 Task: For heading Use Lexend with pink colour & Underline.  font size for heading26,  'Change the font style of data to'Lexend and font size to 18,  Change the alignment of both headline & data to Align center.  In the sheet  AssetValbook
Action: Mouse moved to (296, 113)
Screenshot: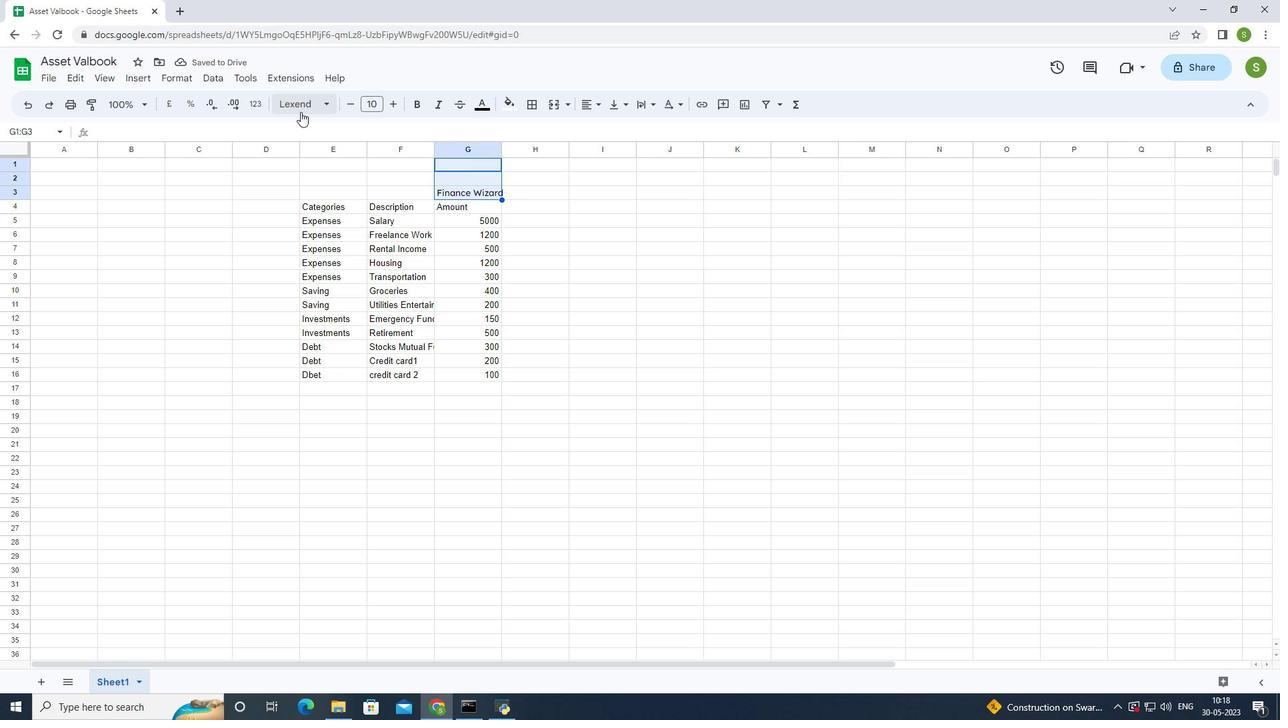 
Action: Mouse pressed left at (296, 113)
Screenshot: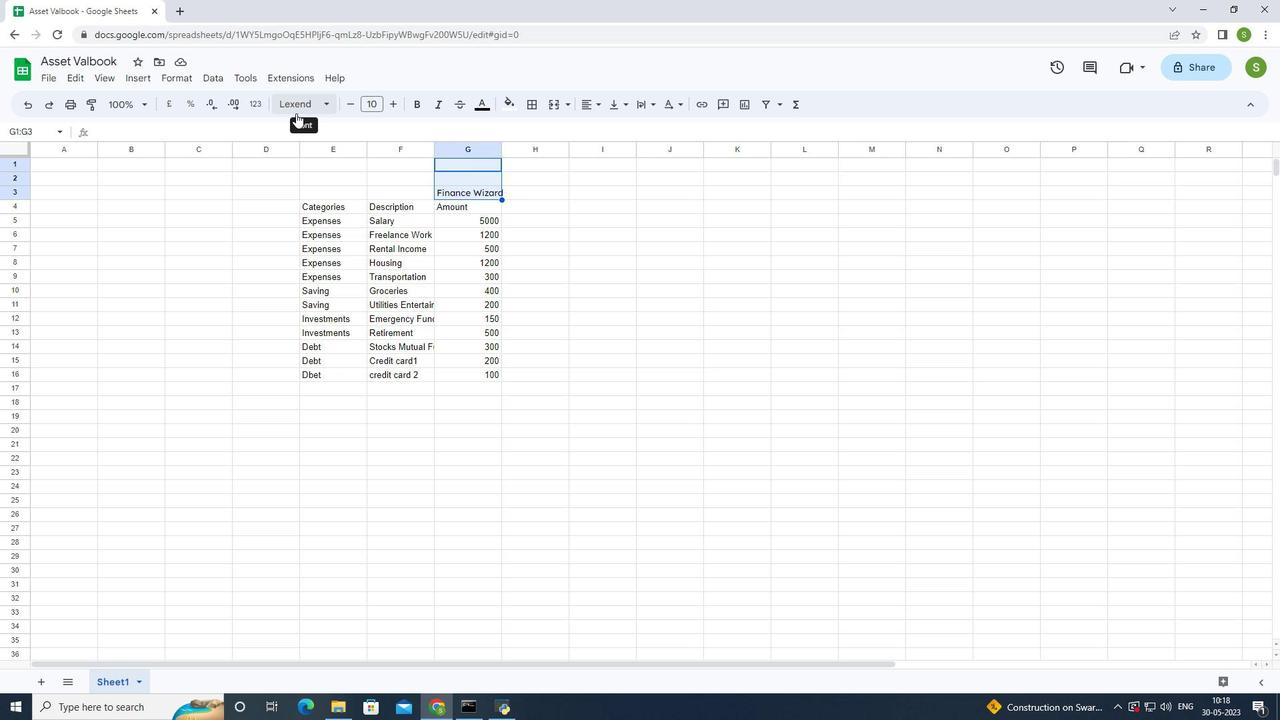 
Action: Mouse moved to (325, 133)
Screenshot: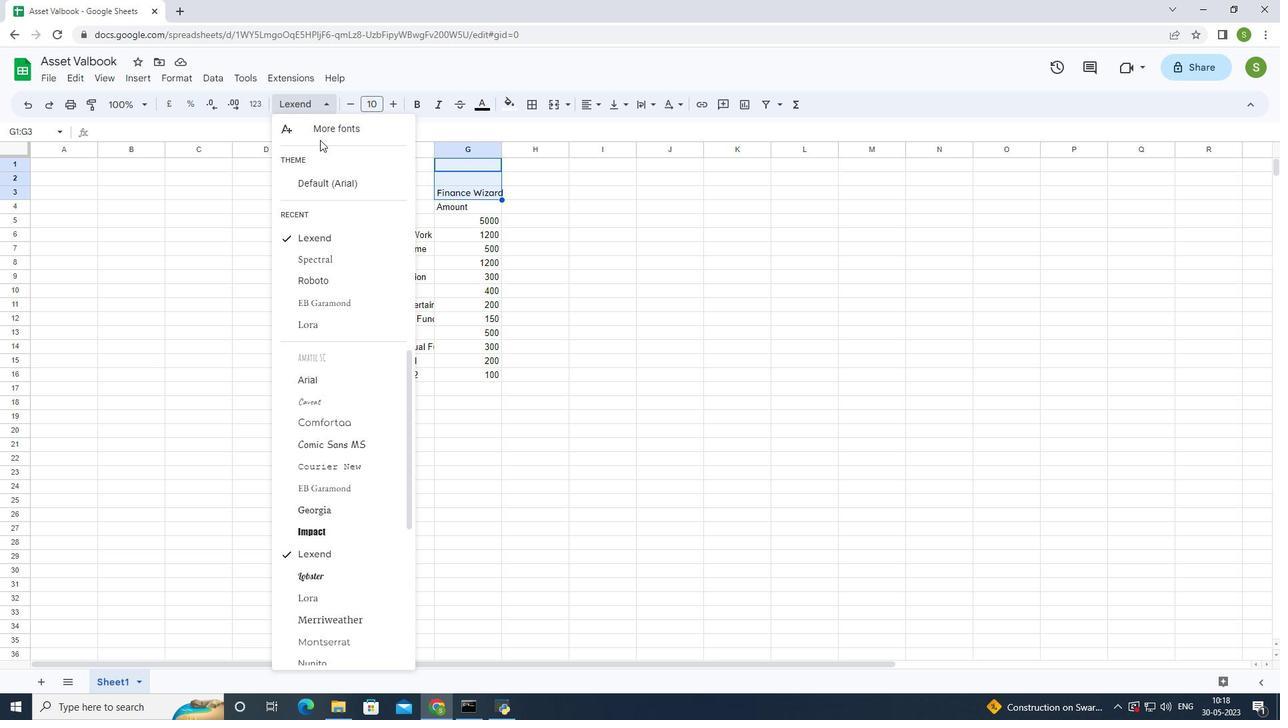 
Action: Mouse pressed left at (325, 133)
Screenshot: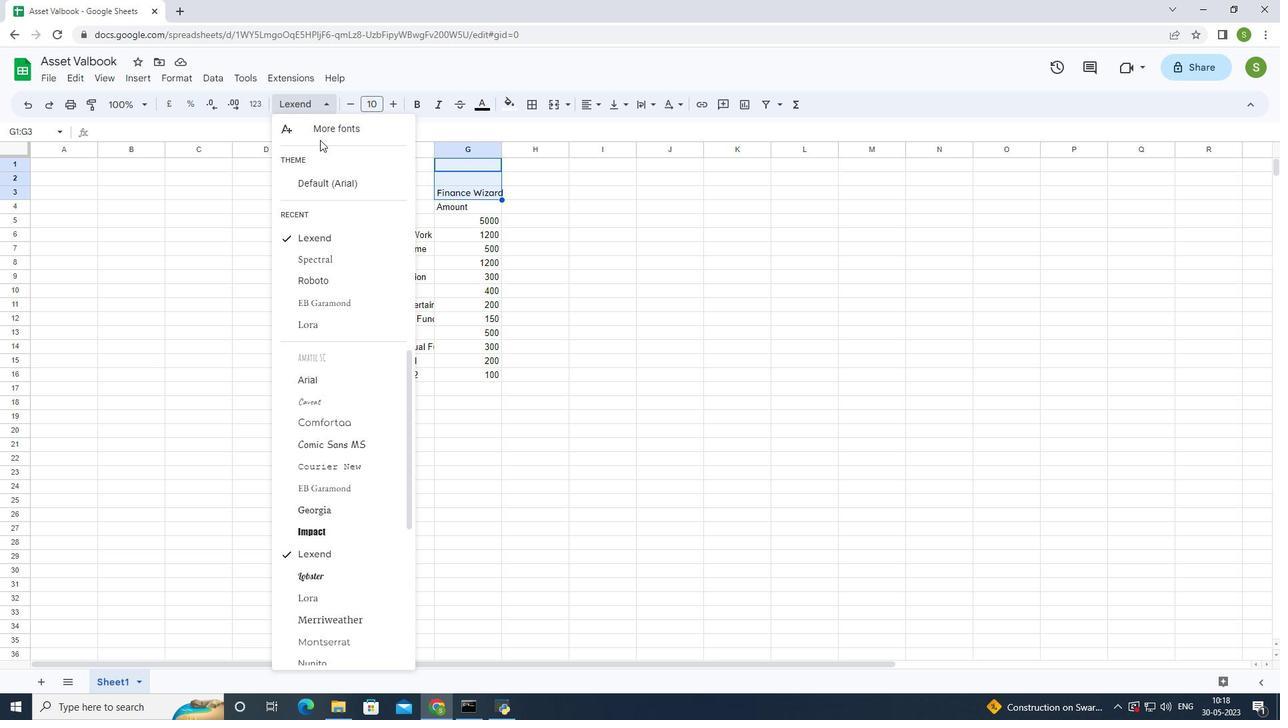 
Action: Mouse moved to (427, 258)
Screenshot: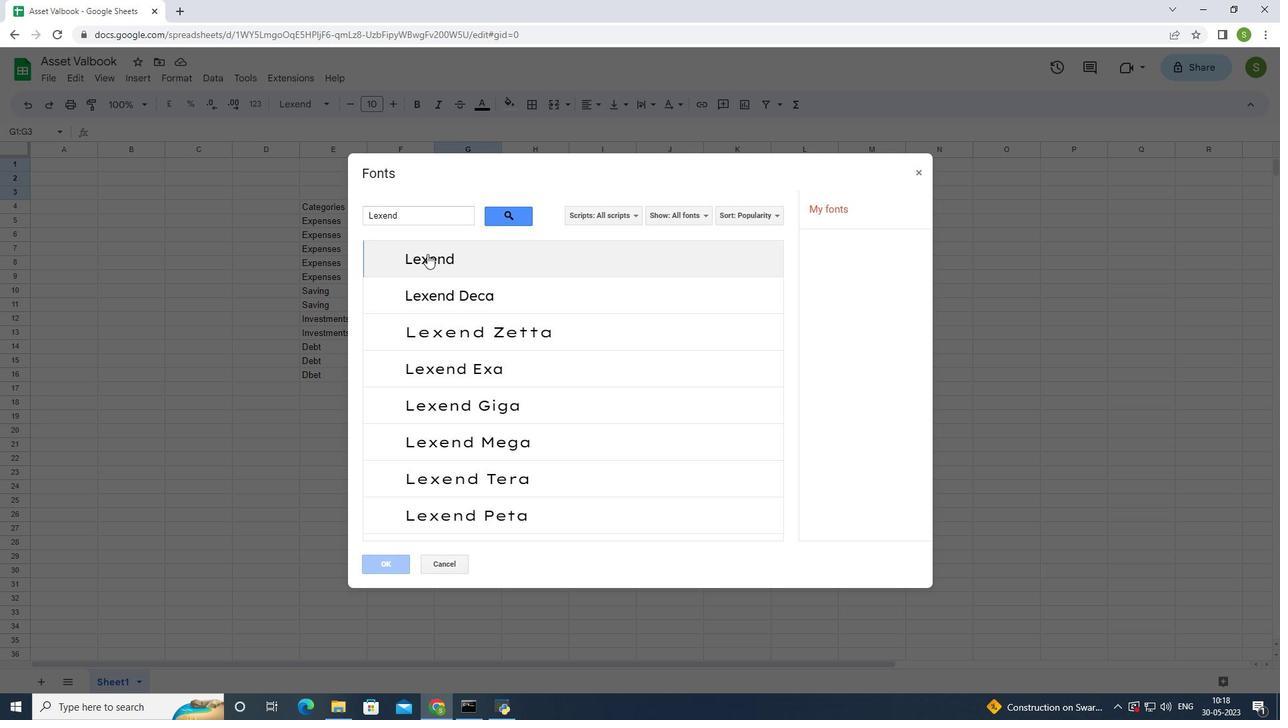 
Action: Mouse pressed left at (427, 258)
Screenshot: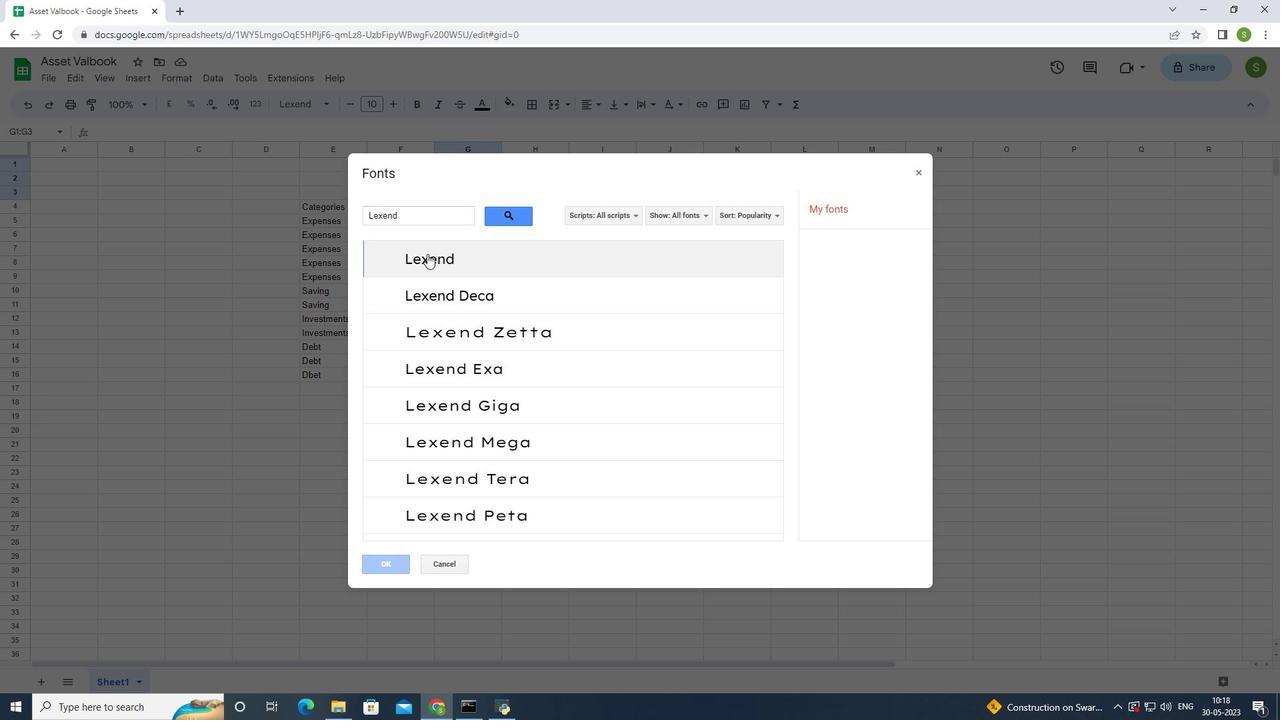 
Action: Mouse moved to (385, 571)
Screenshot: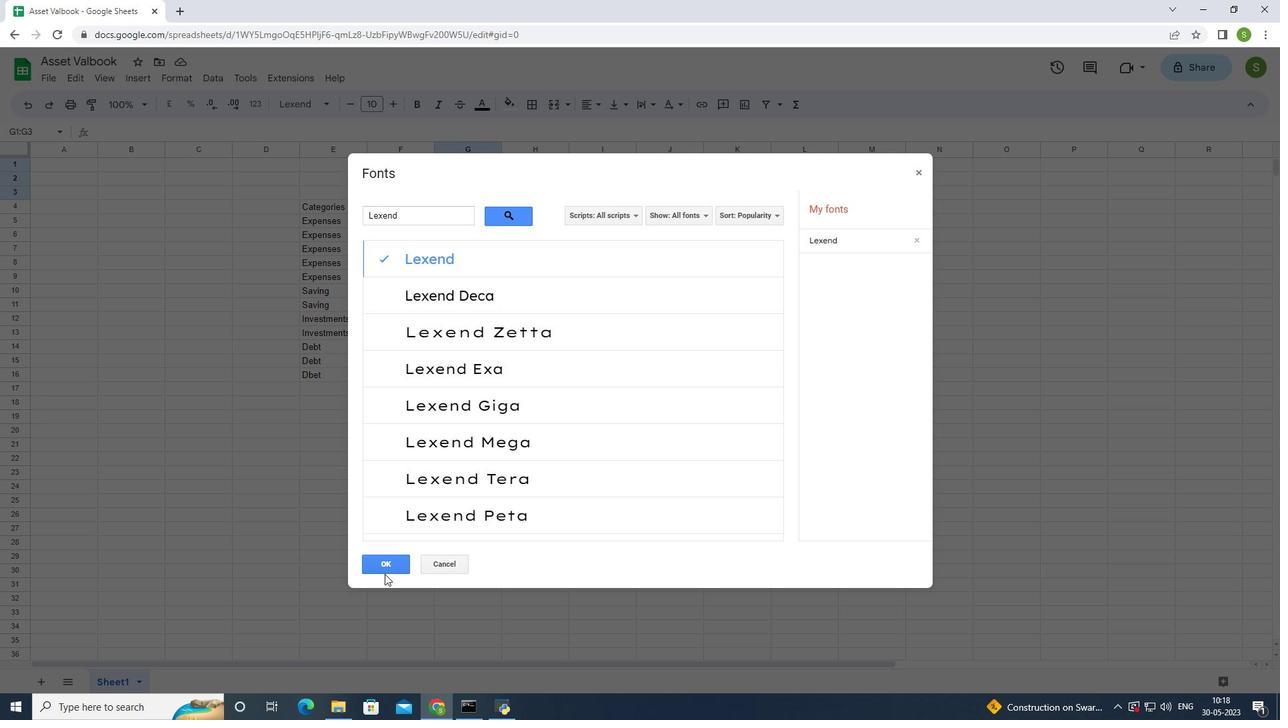 
Action: Mouse pressed left at (385, 571)
Screenshot: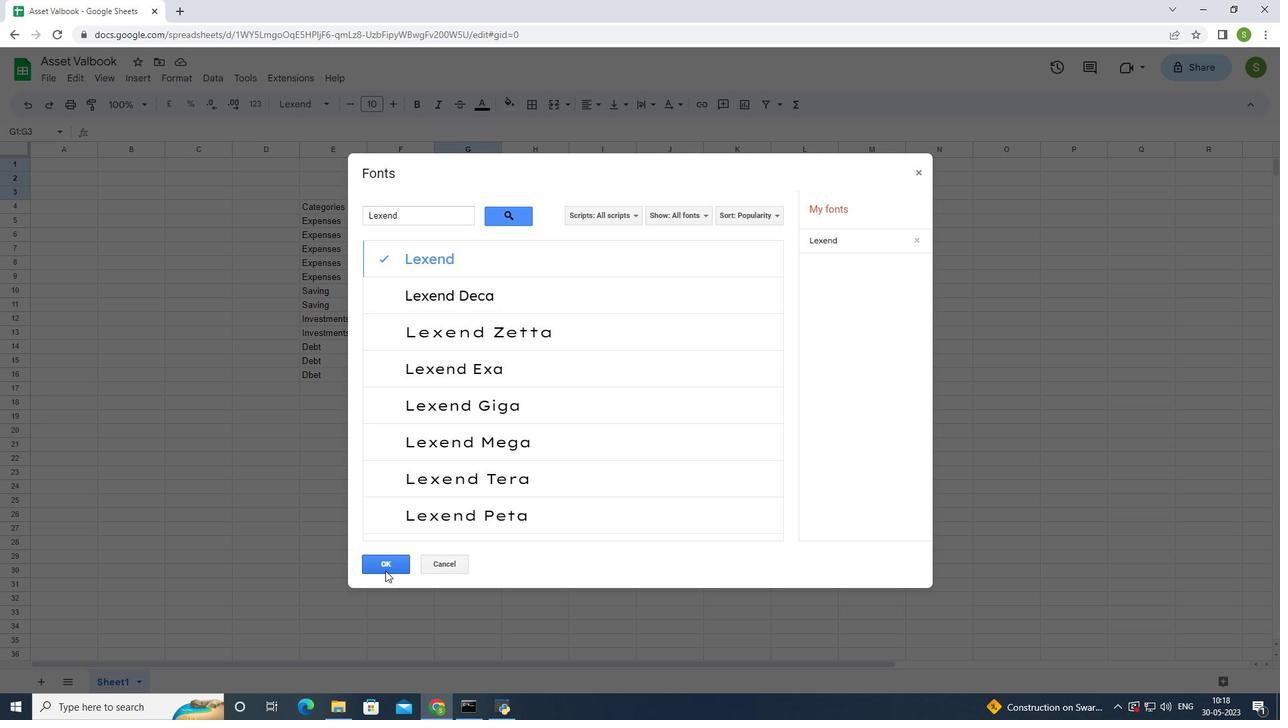 
Action: Mouse moved to (485, 102)
Screenshot: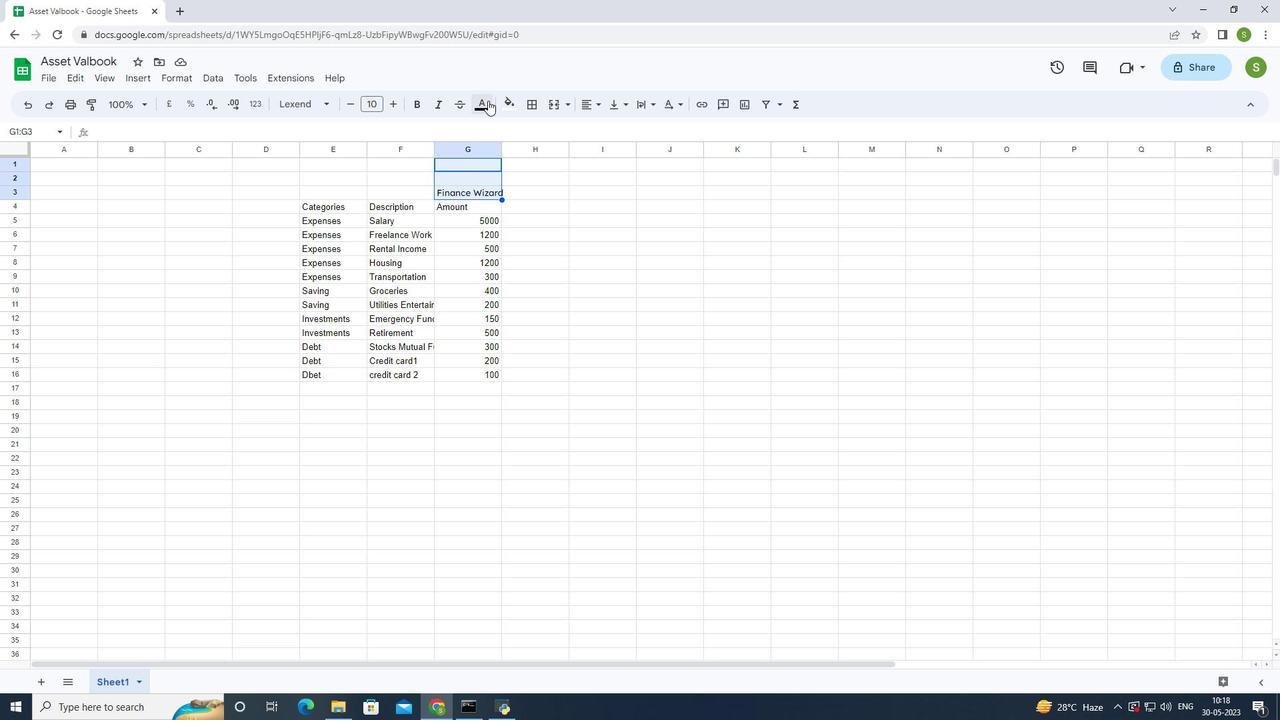 
Action: Mouse pressed left at (485, 102)
Screenshot: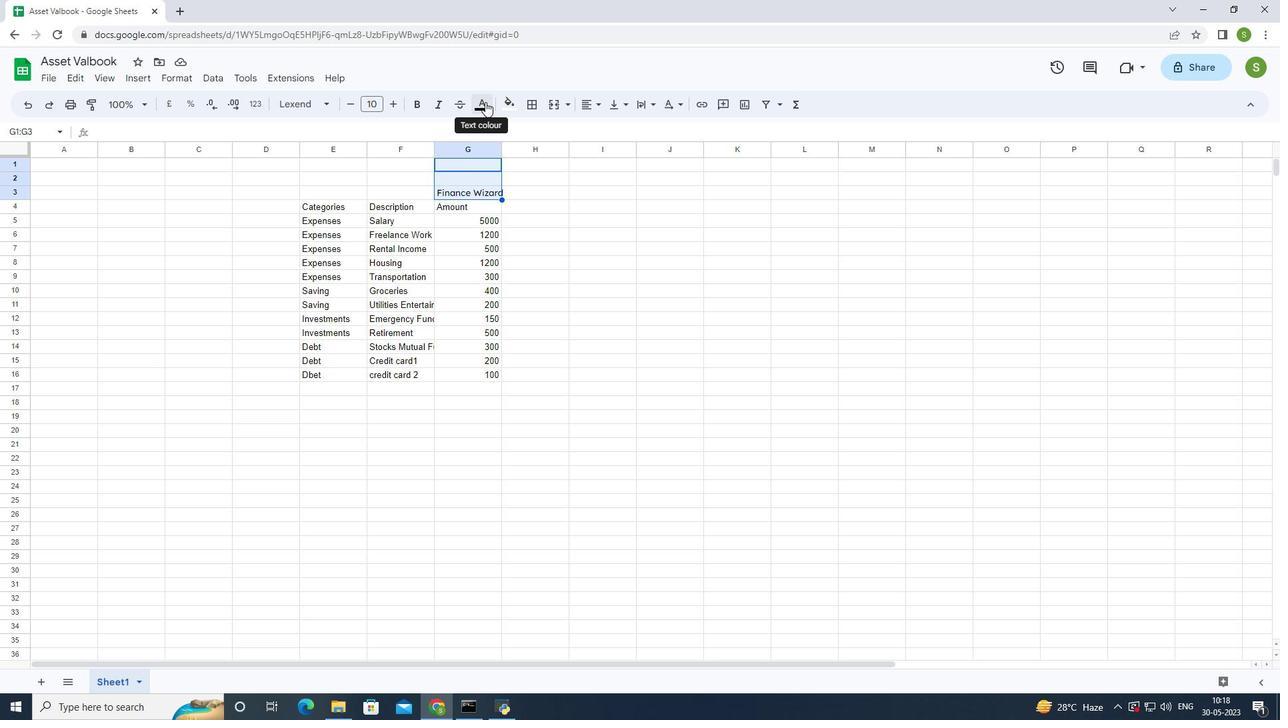 
Action: Mouse moved to (617, 163)
Screenshot: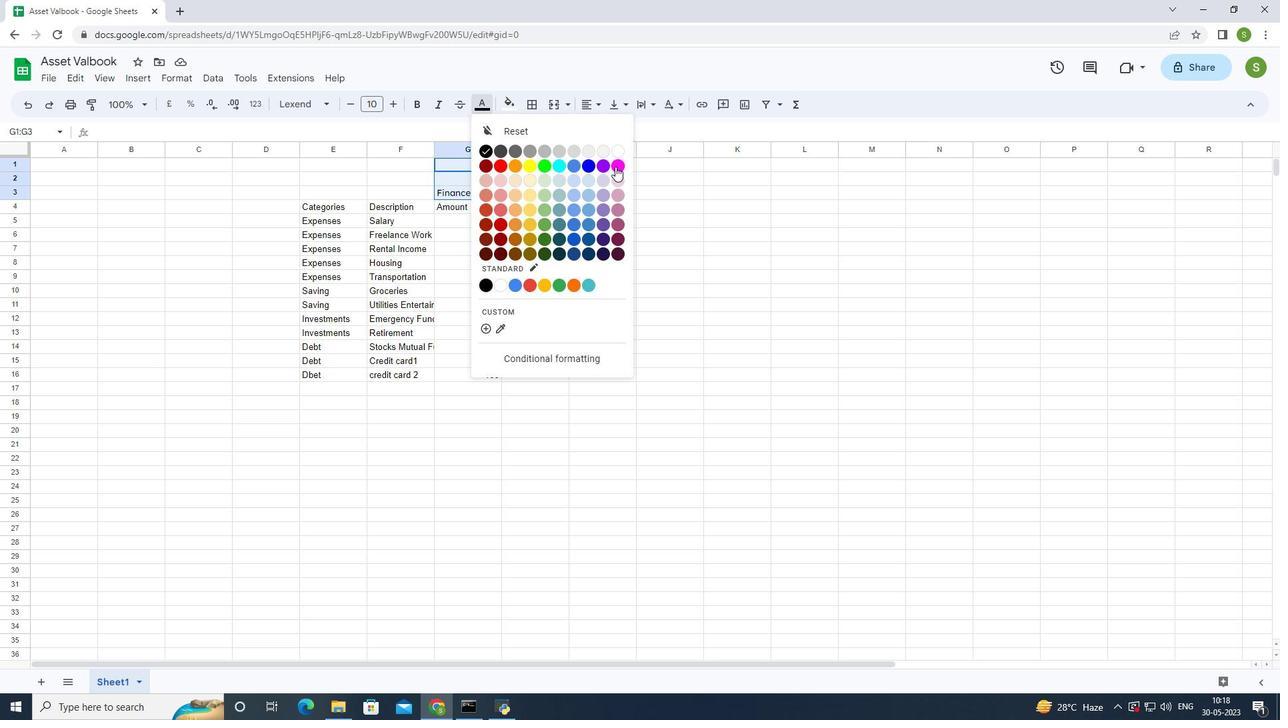 
Action: Mouse pressed left at (617, 163)
Screenshot: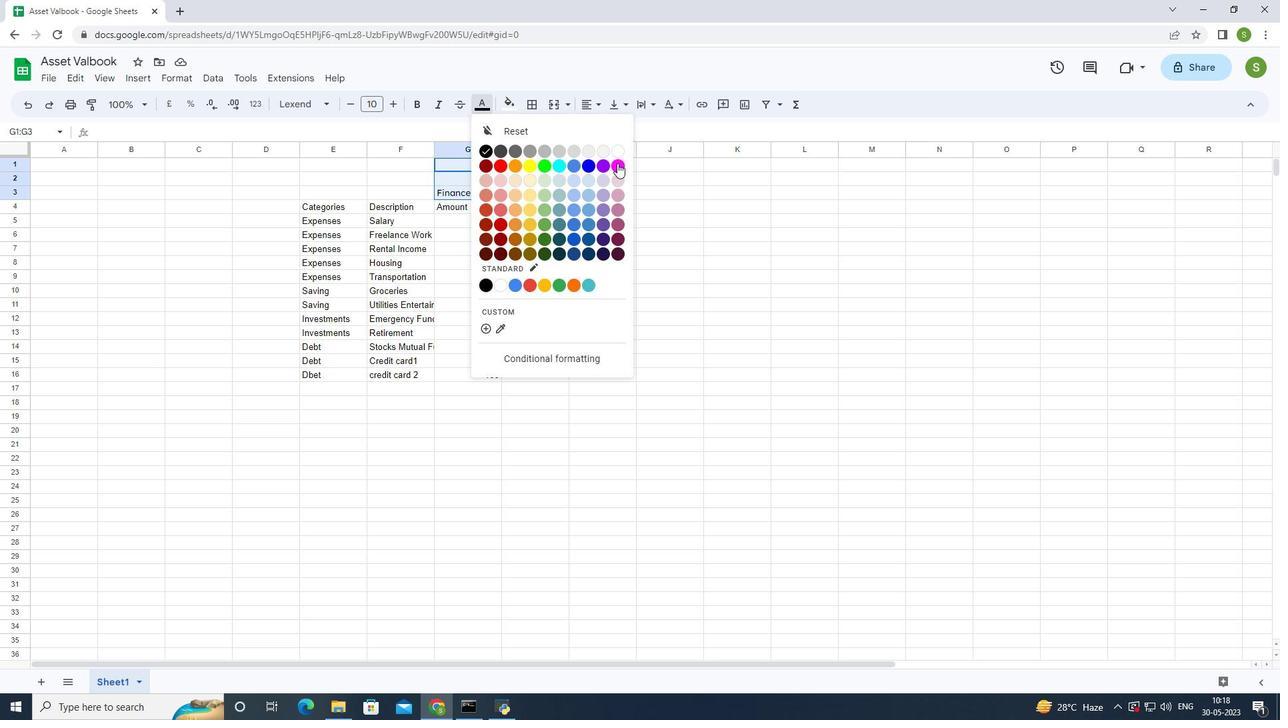 
Action: Mouse moved to (390, 106)
Screenshot: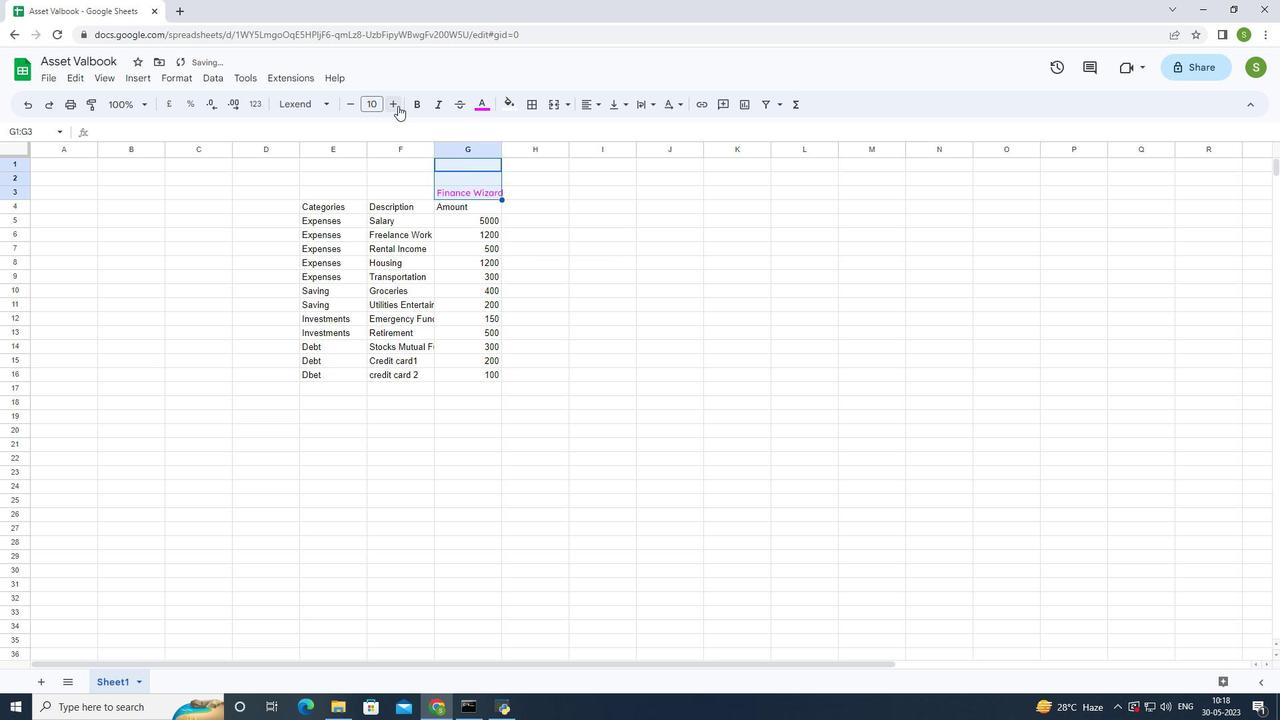 
Action: Mouse pressed left at (390, 106)
Screenshot: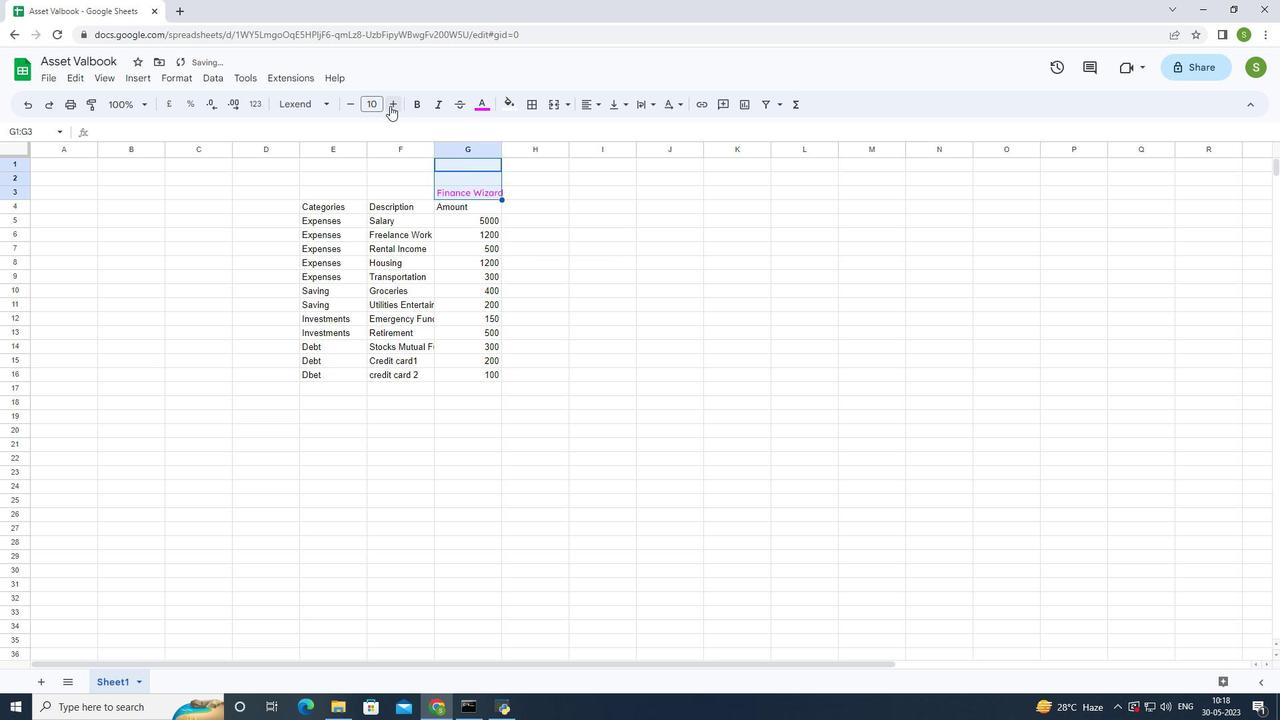 
Action: Mouse pressed left at (390, 106)
Screenshot: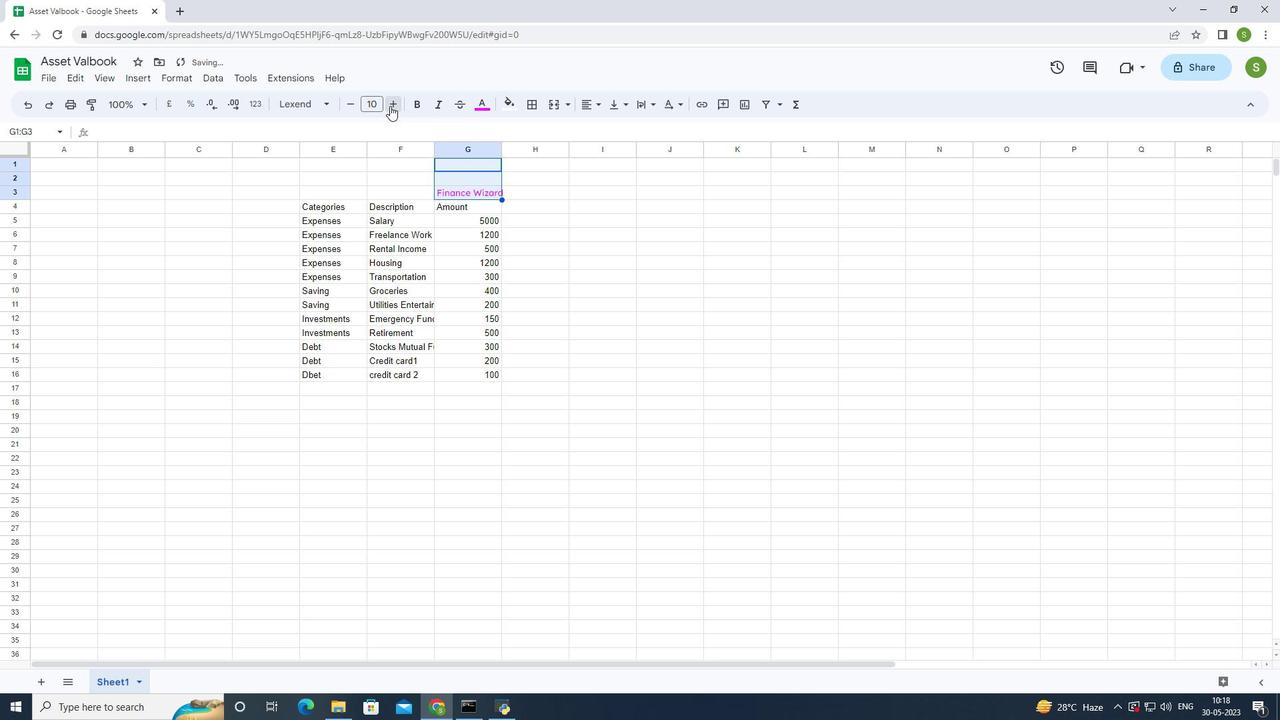 
Action: Mouse pressed left at (390, 106)
Screenshot: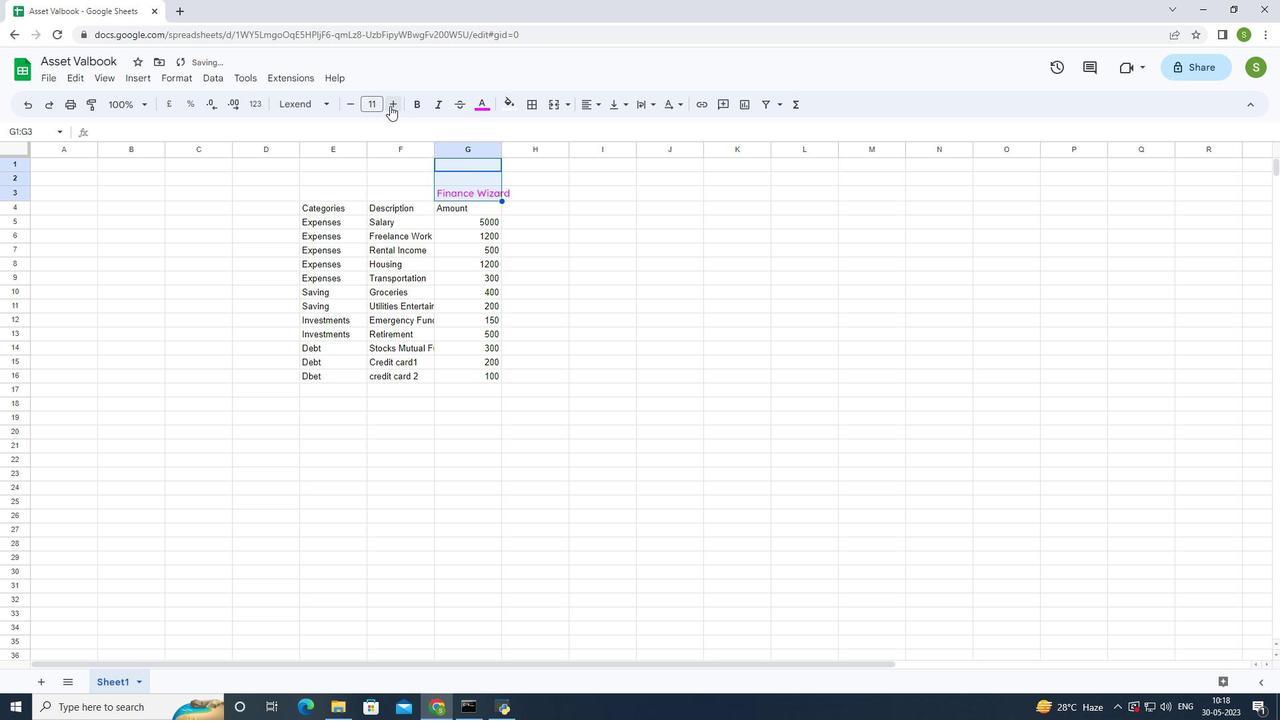 
Action: Mouse pressed left at (390, 106)
Screenshot: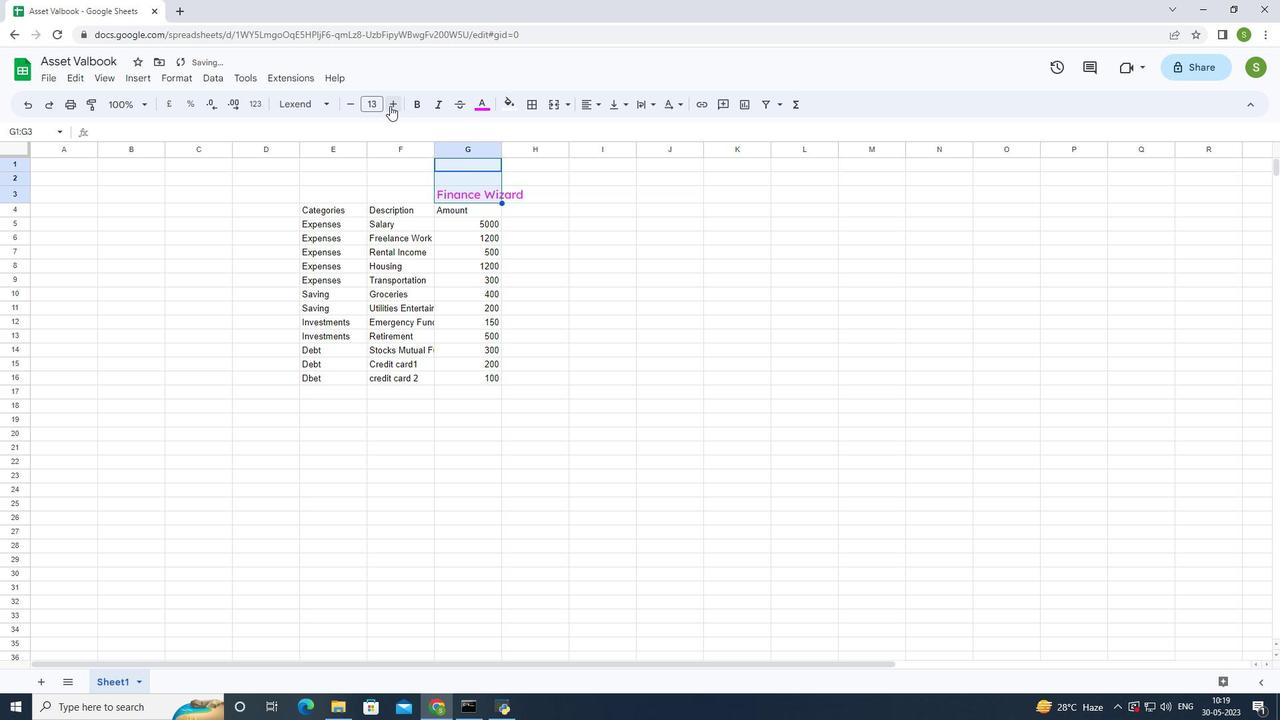 
Action: Mouse pressed left at (390, 106)
Screenshot: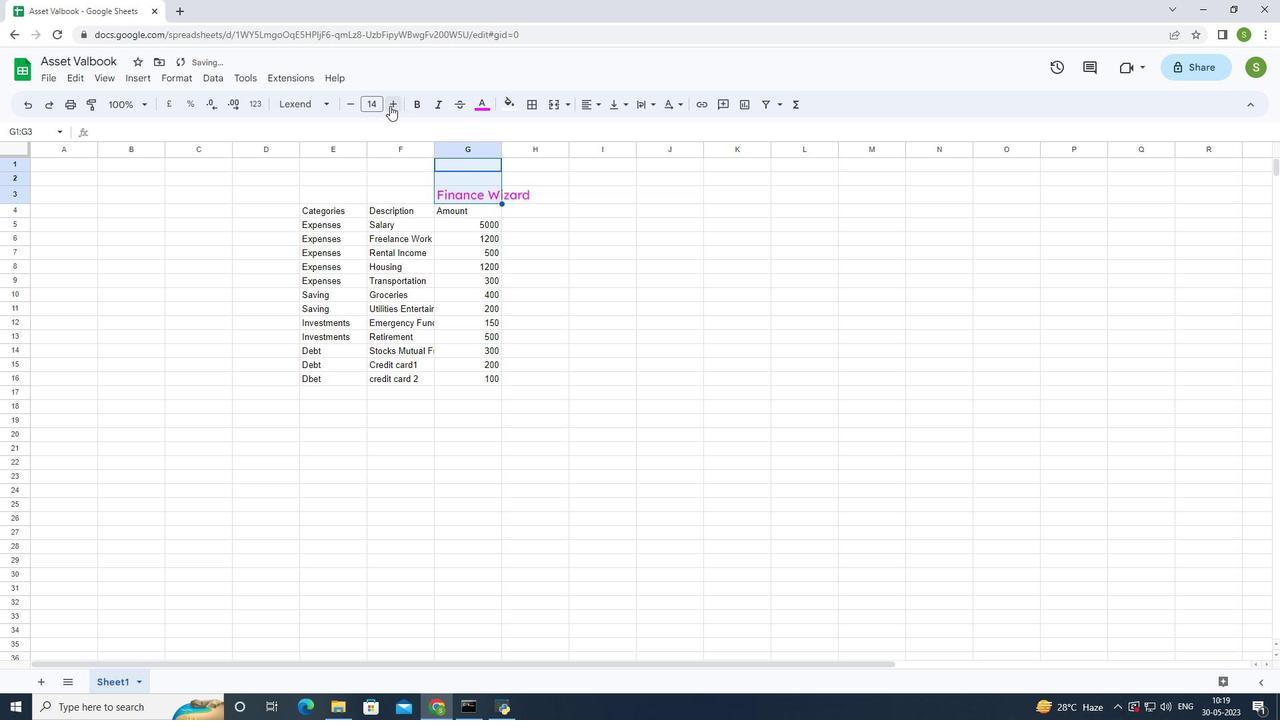 
Action: Mouse pressed left at (390, 106)
Screenshot: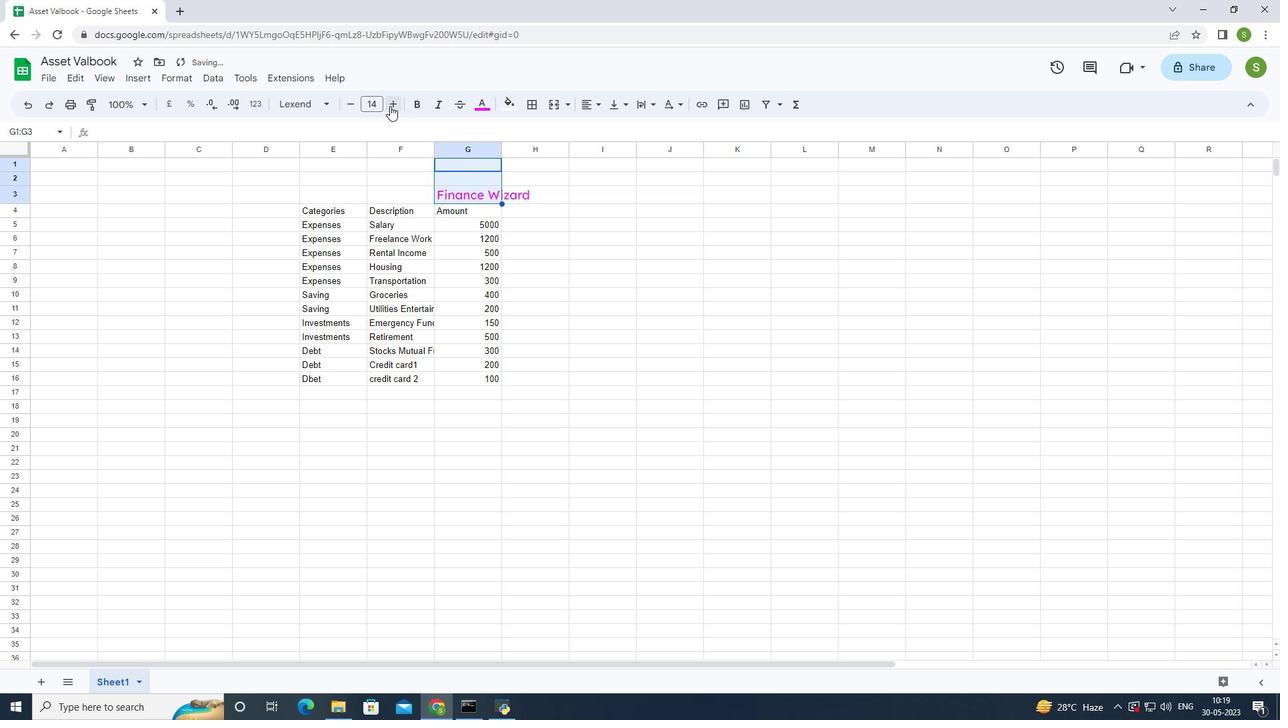 
Action: Mouse pressed left at (390, 106)
Screenshot: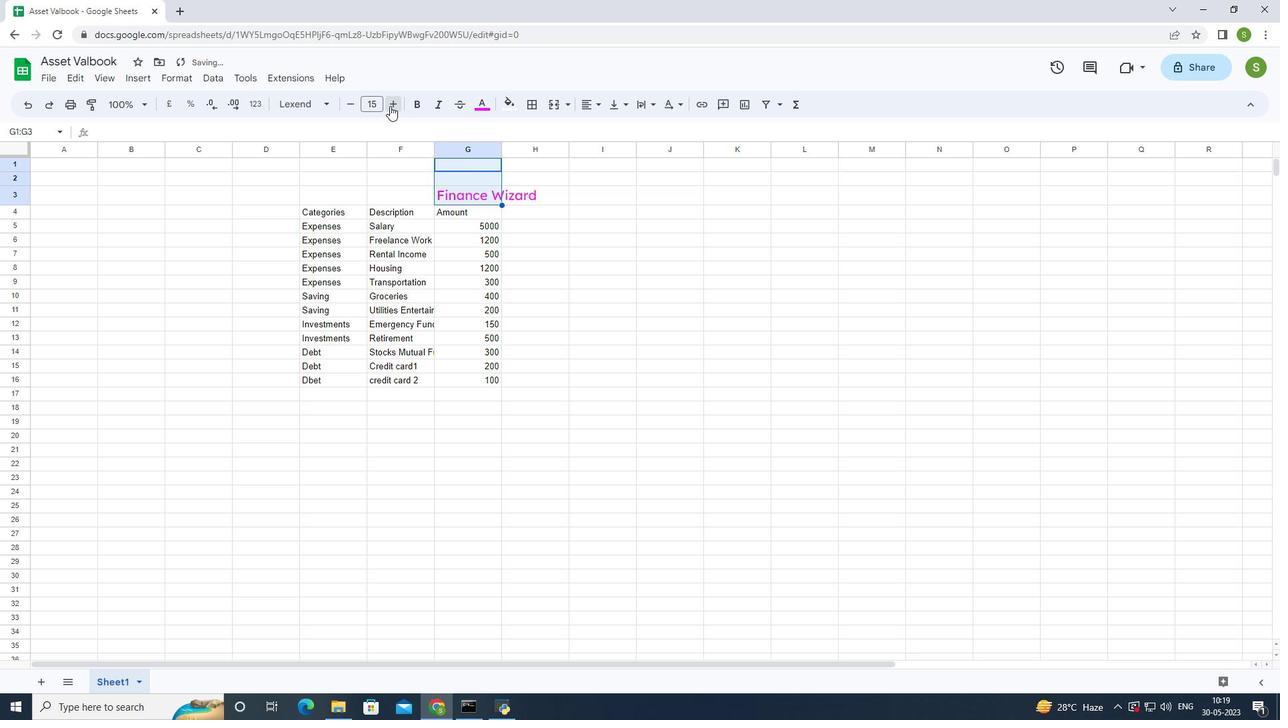 
Action: Mouse pressed left at (390, 106)
Screenshot: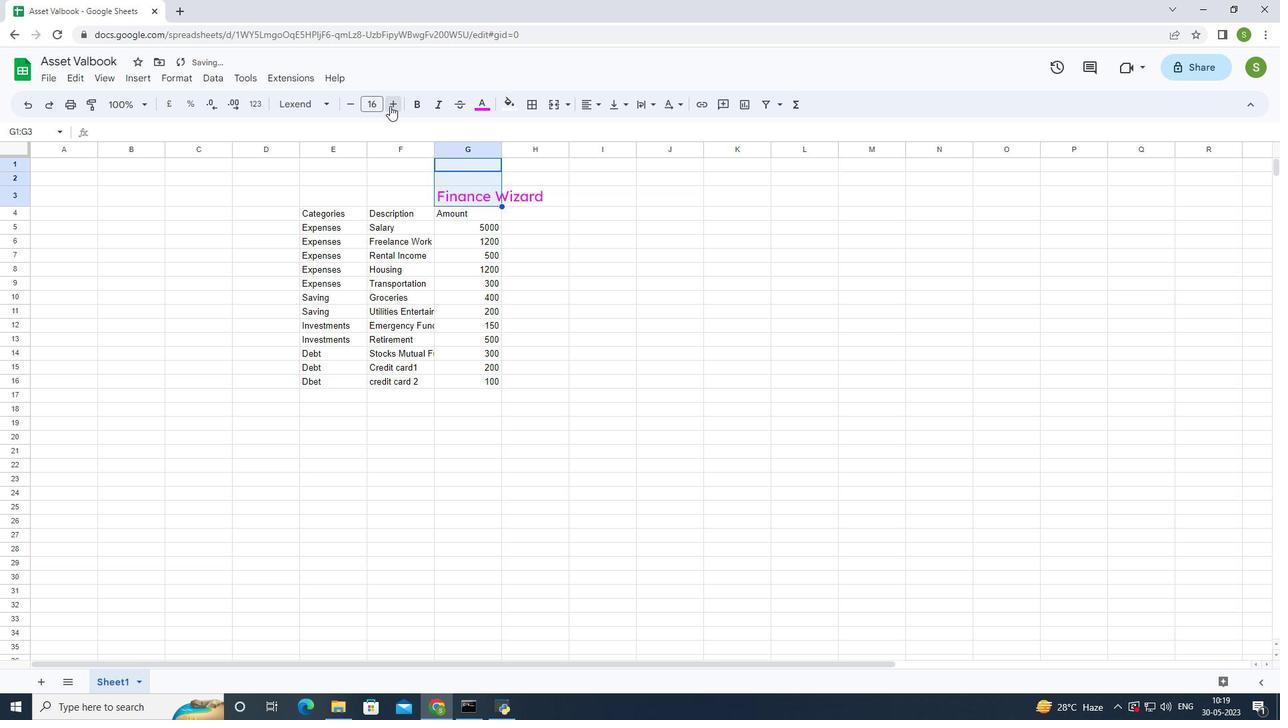 
Action: Mouse pressed left at (390, 106)
Screenshot: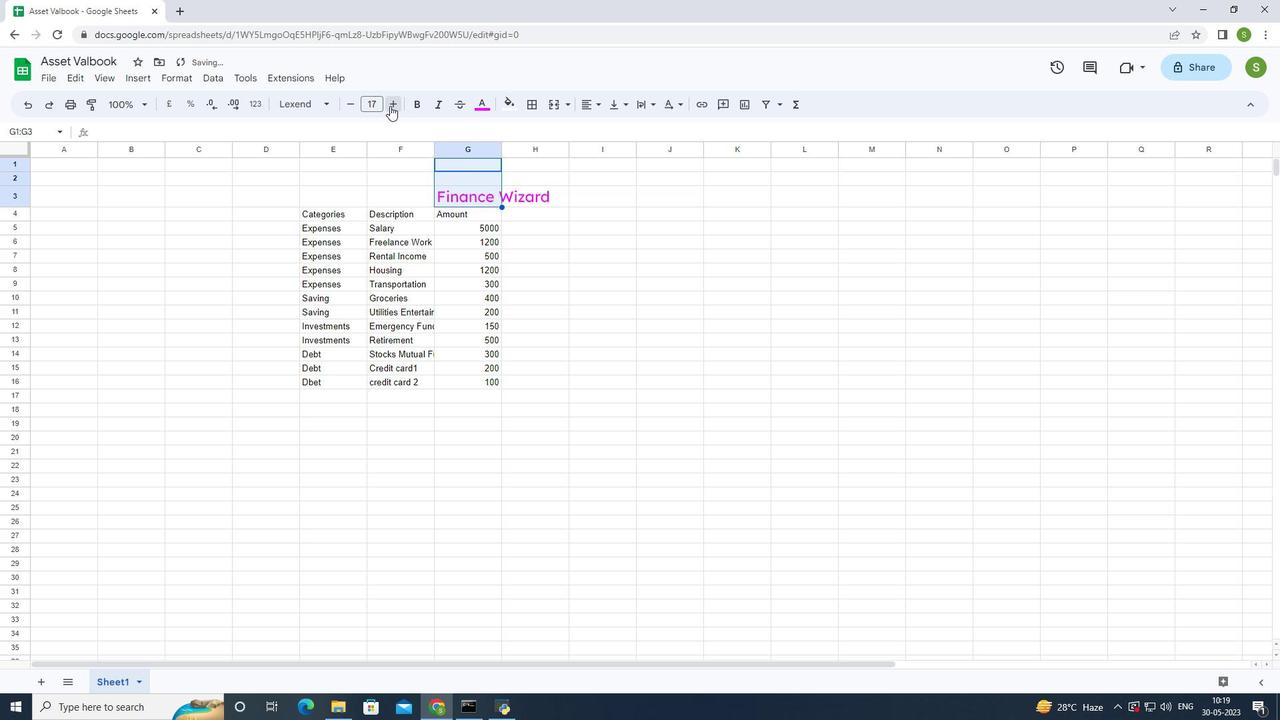 
Action: Mouse pressed left at (390, 106)
Screenshot: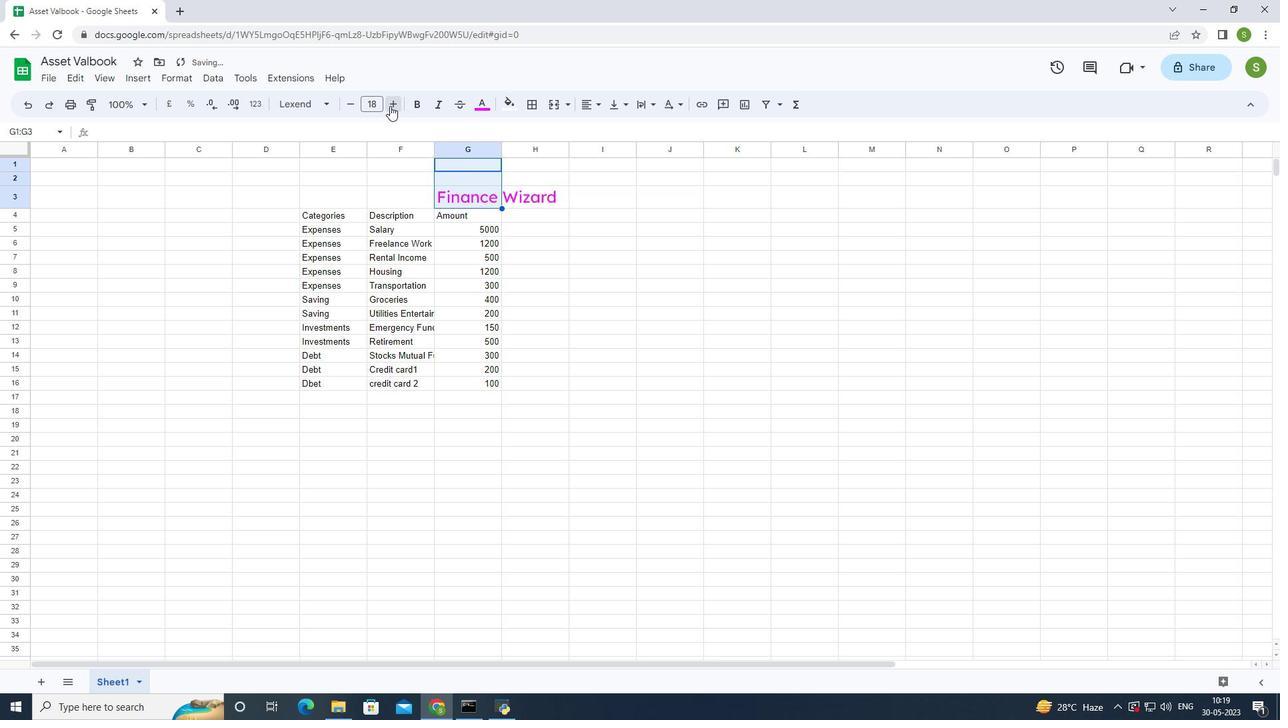 
Action: Mouse pressed left at (390, 106)
Screenshot: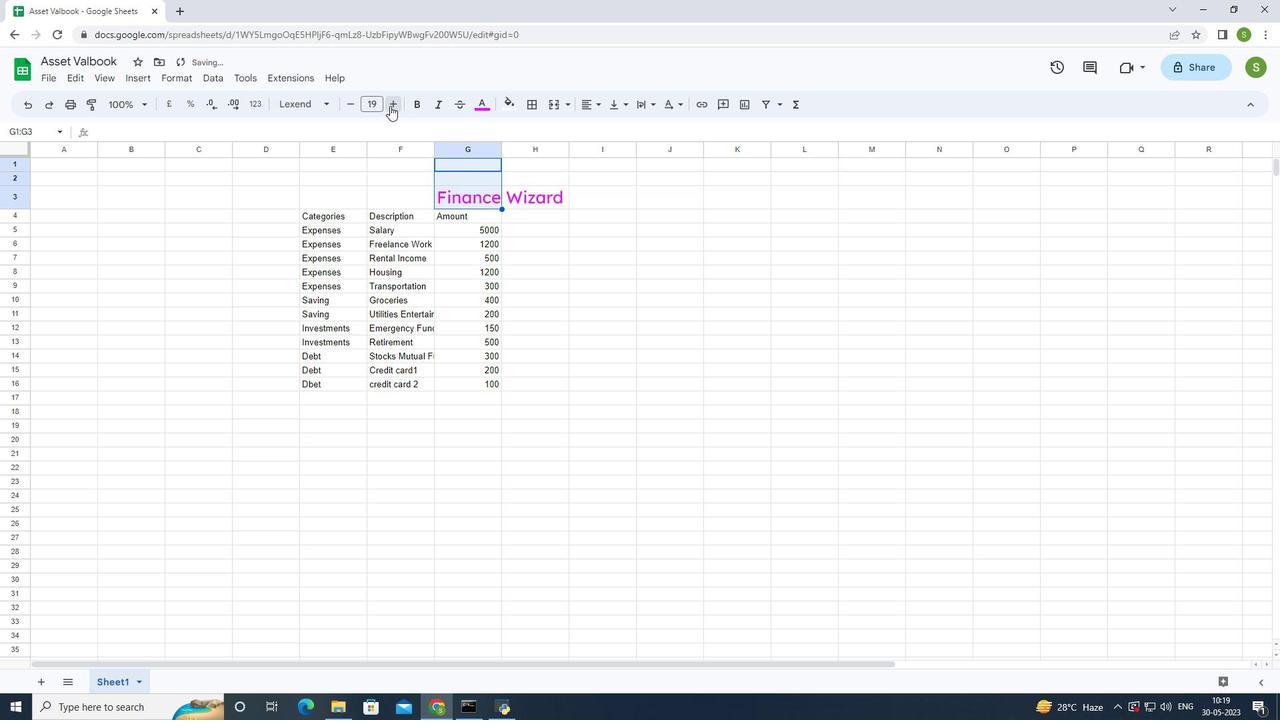 
Action: Mouse pressed left at (390, 106)
Screenshot: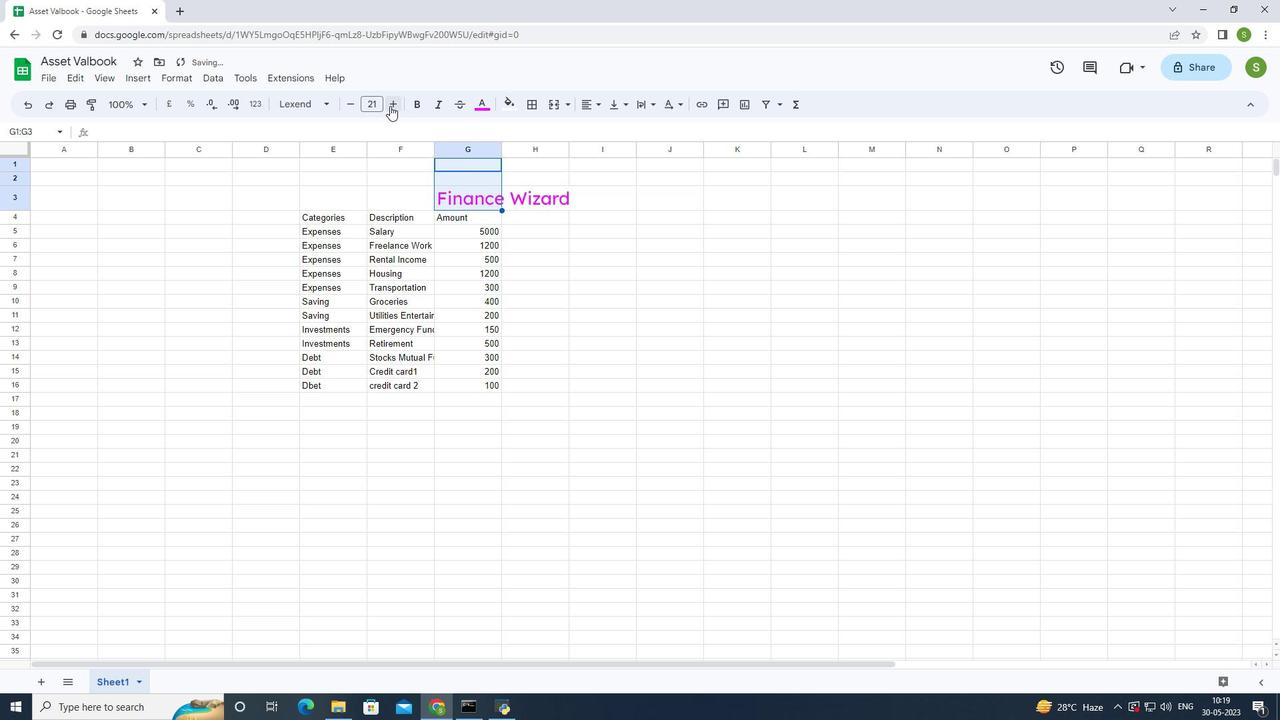 
Action: Mouse pressed left at (390, 106)
Screenshot: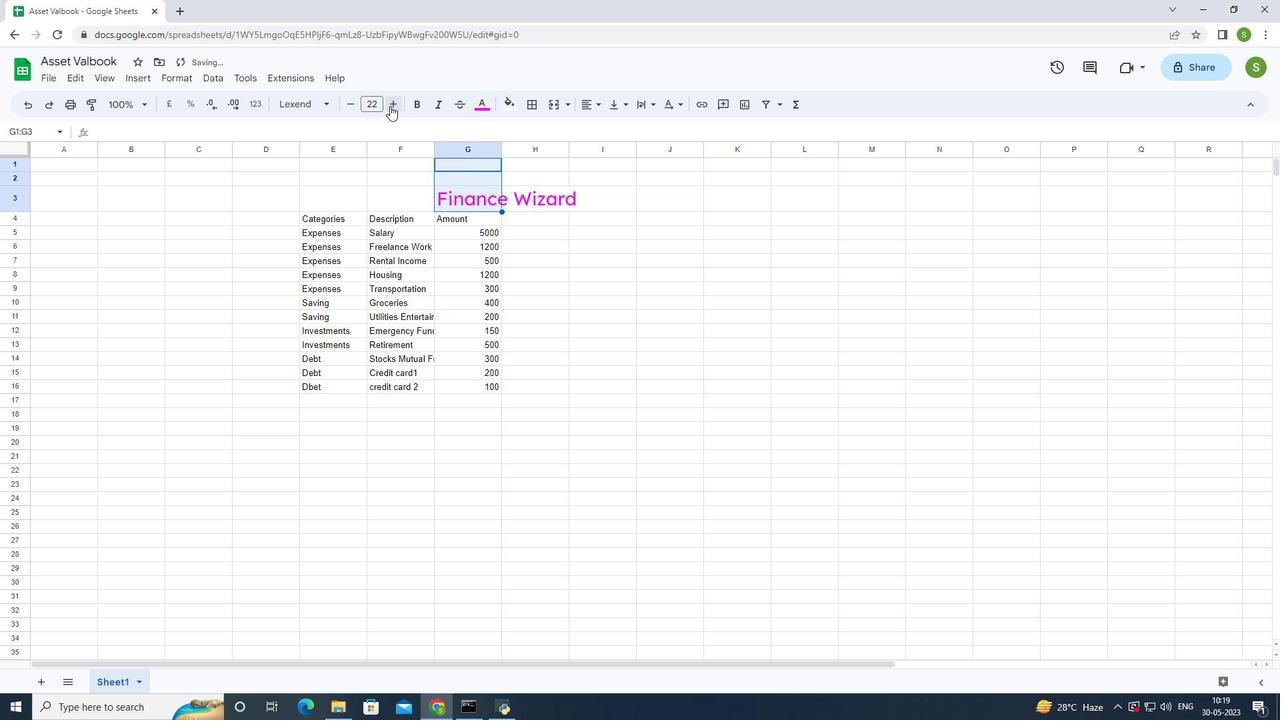 
Action: Mouse moved to (389, 106)
Screenshot: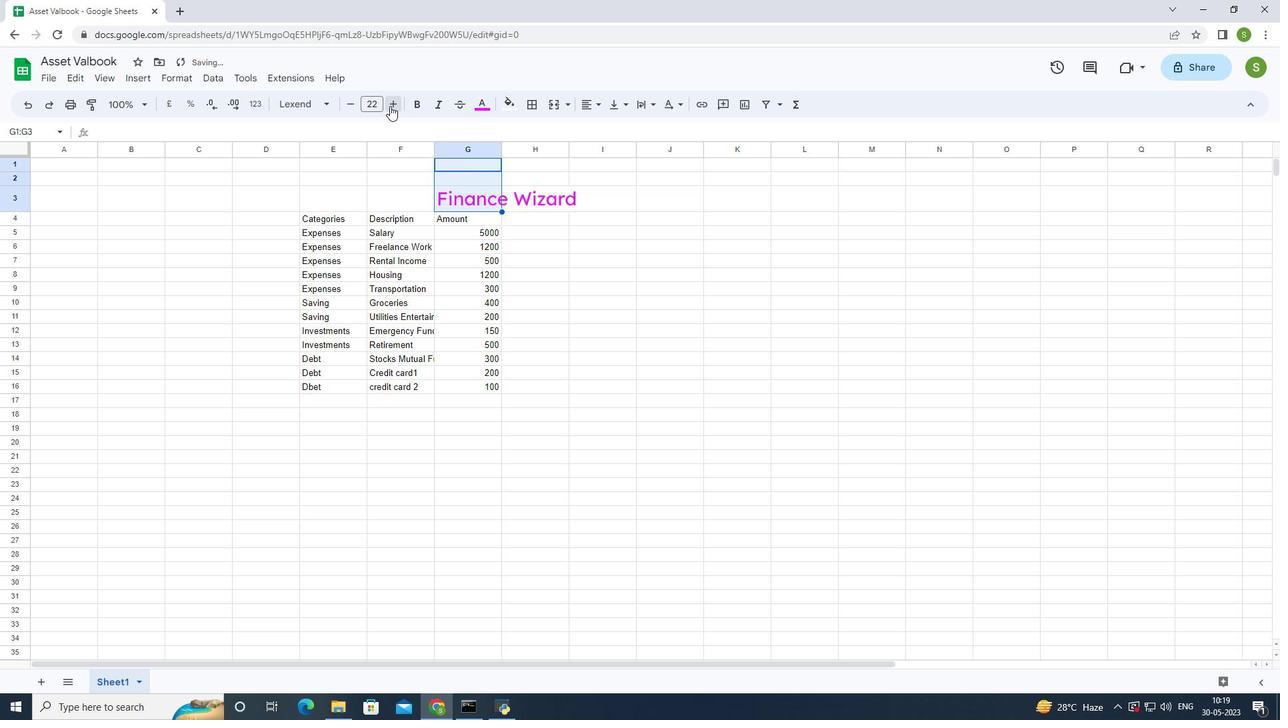 
Action: Mouse pressed left at (389, 106)
Screenshot: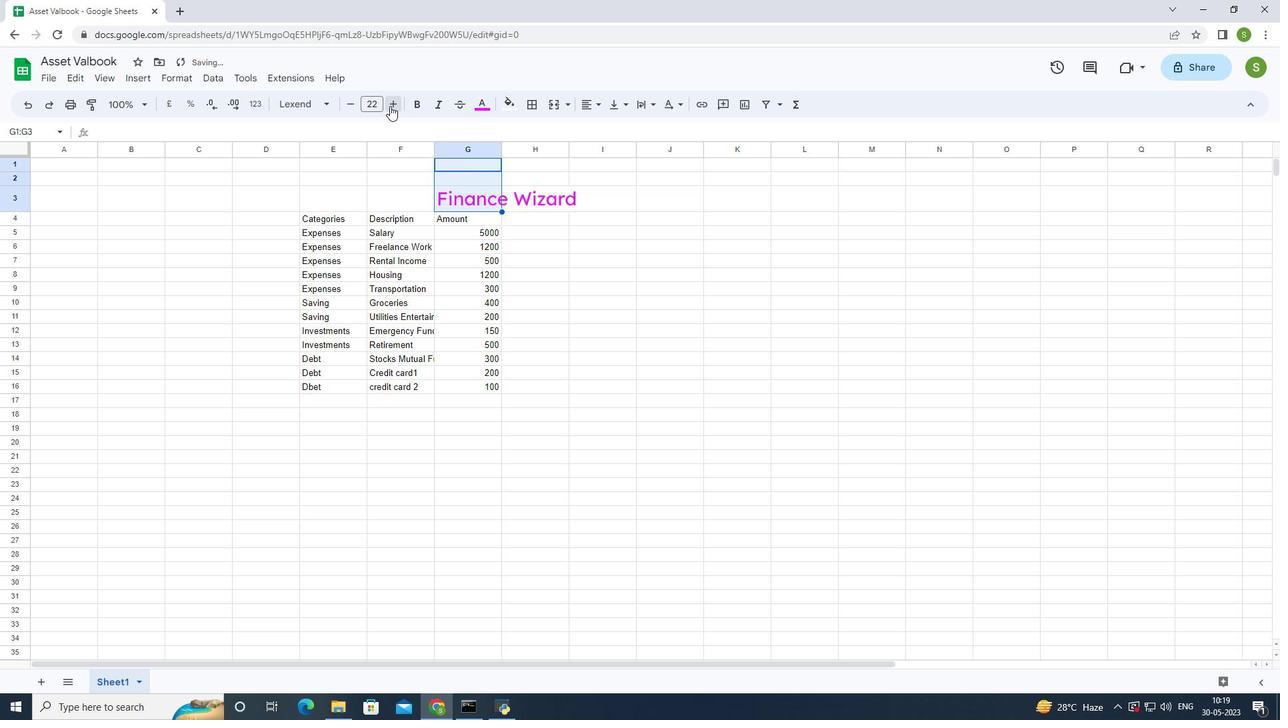 
Action: Mouse moved to (389, 108)
Screenshot: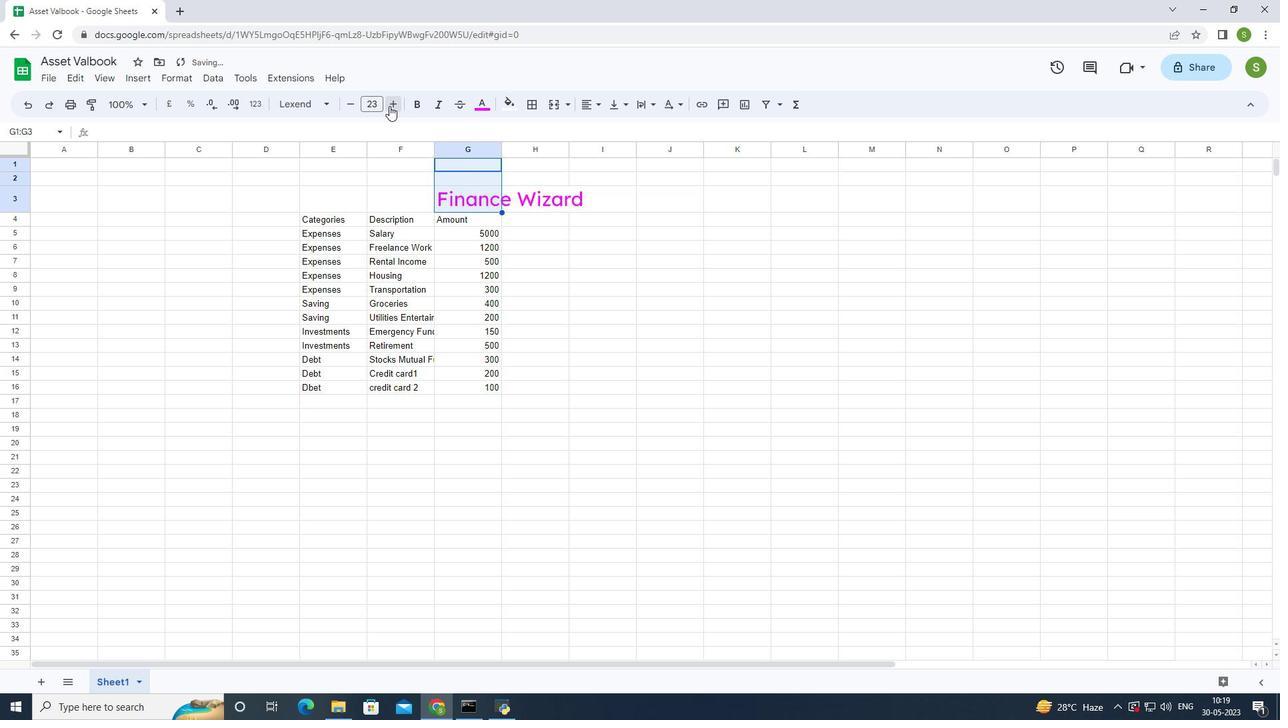 
Action: Mouse pressed left at (389, 108)
Screenshot: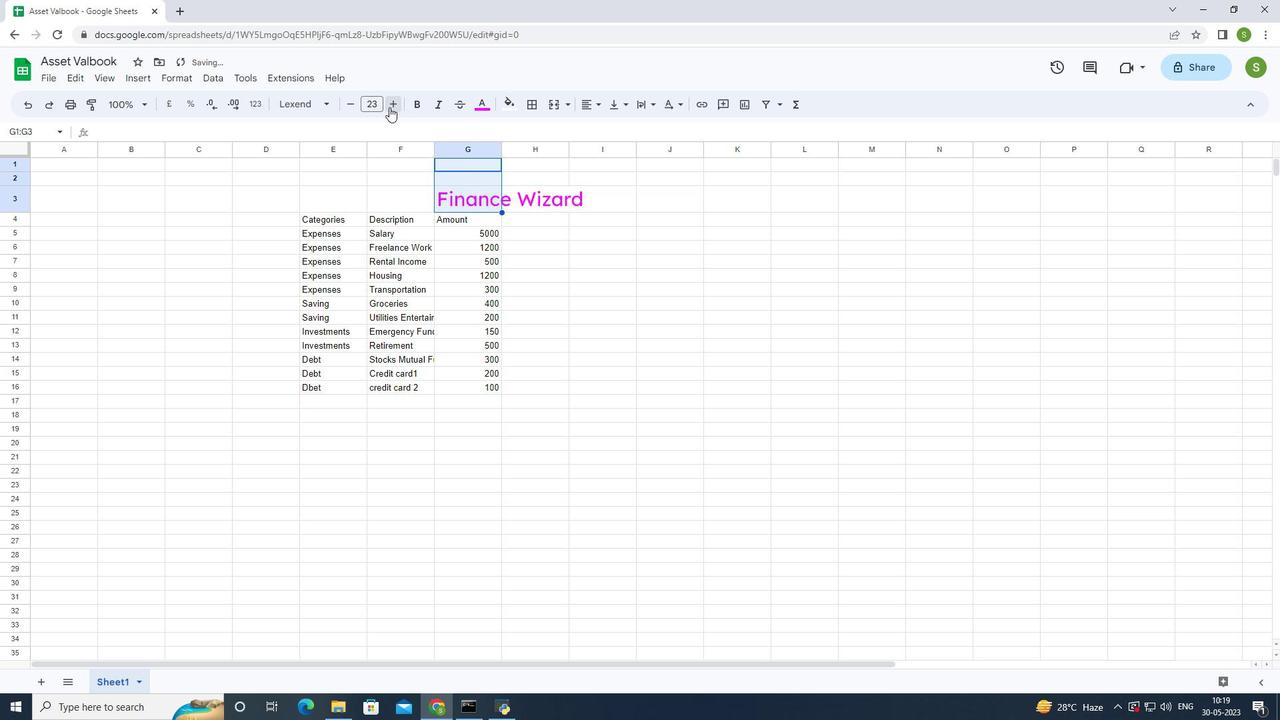 
Action: Mouse moved to (392, 108)
Screenshot: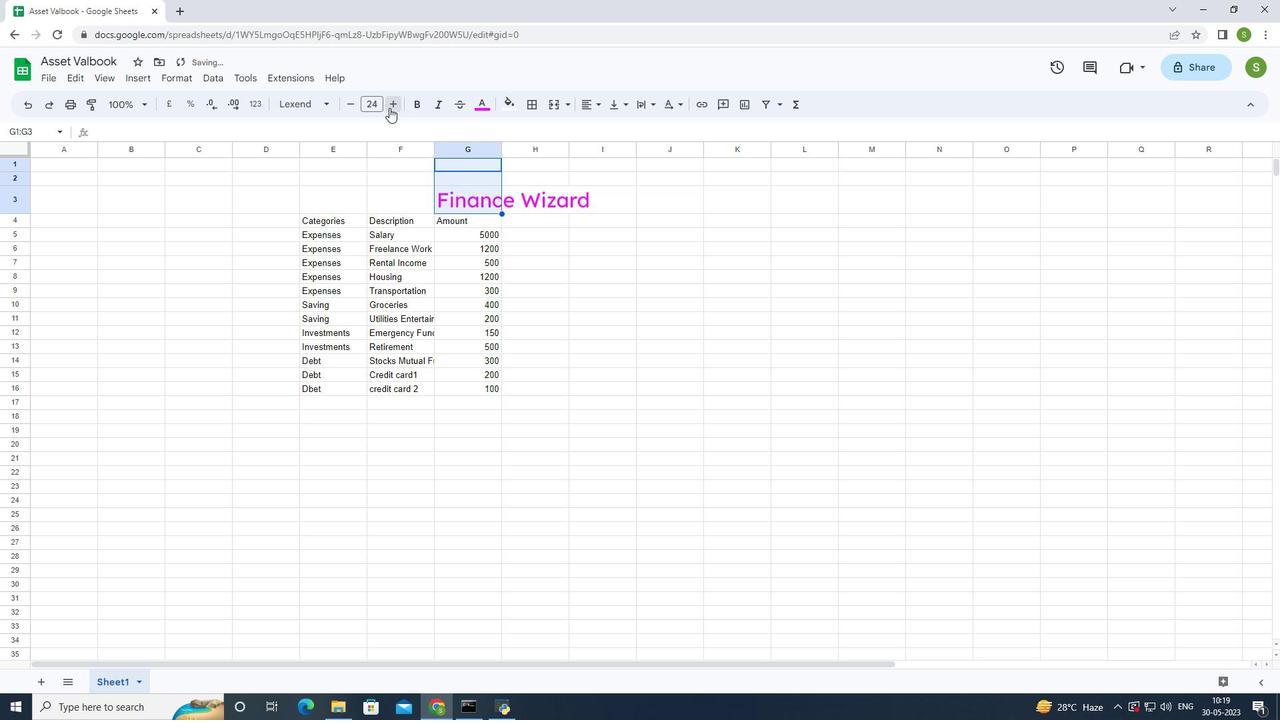 
Action: Mouse pressed left at (392, 108)
Screenshot: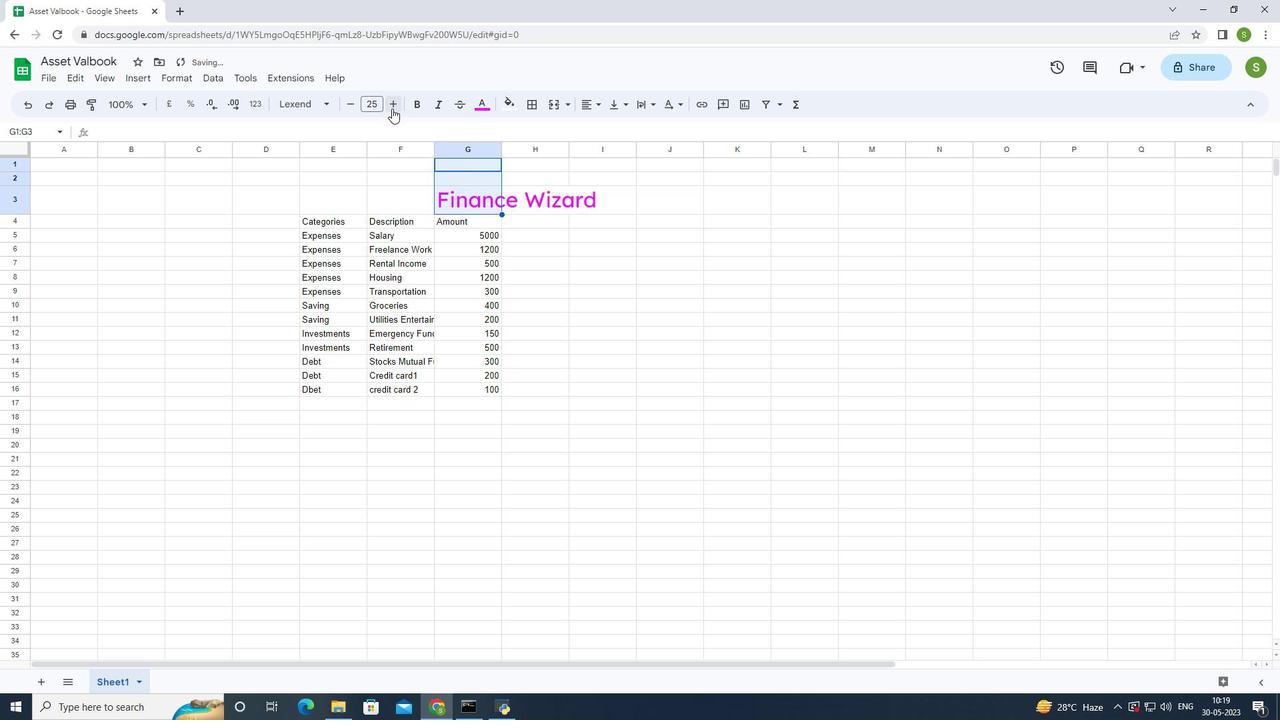 
Action: Mouse moved to (304, 218)
Screenshot: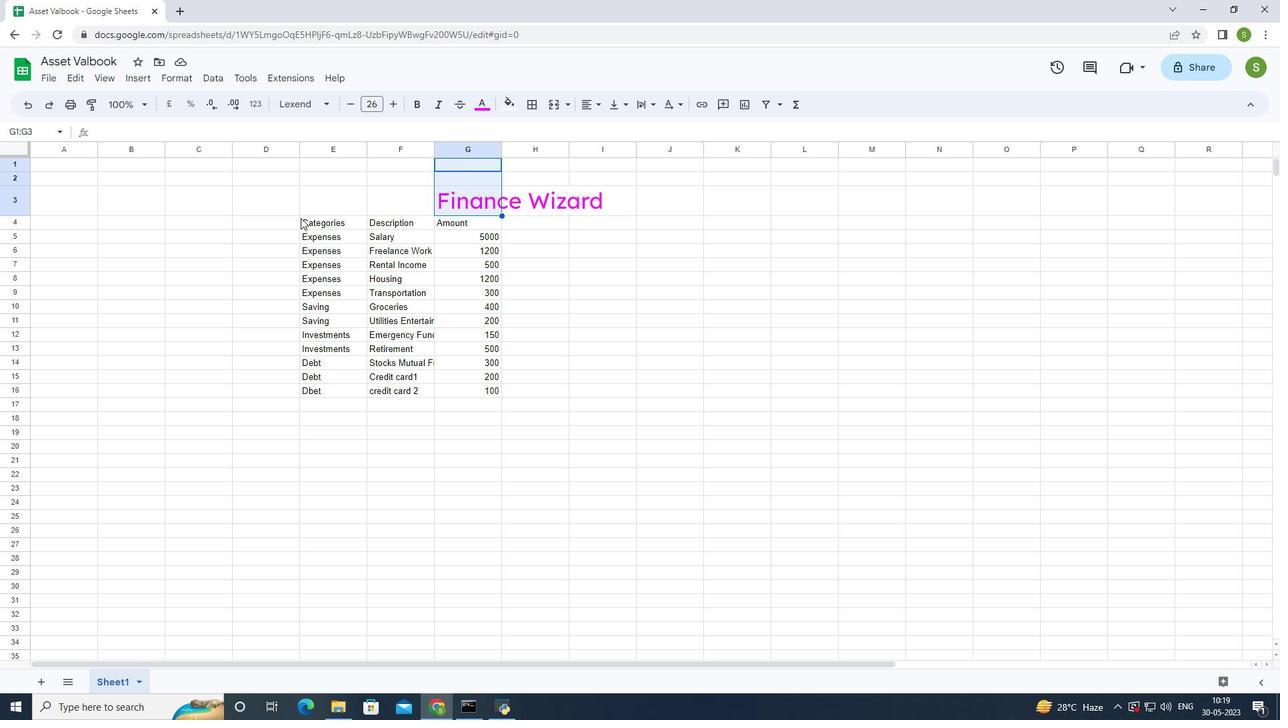 
Action: Mouse pressed left at (302, 216)
Screenshot: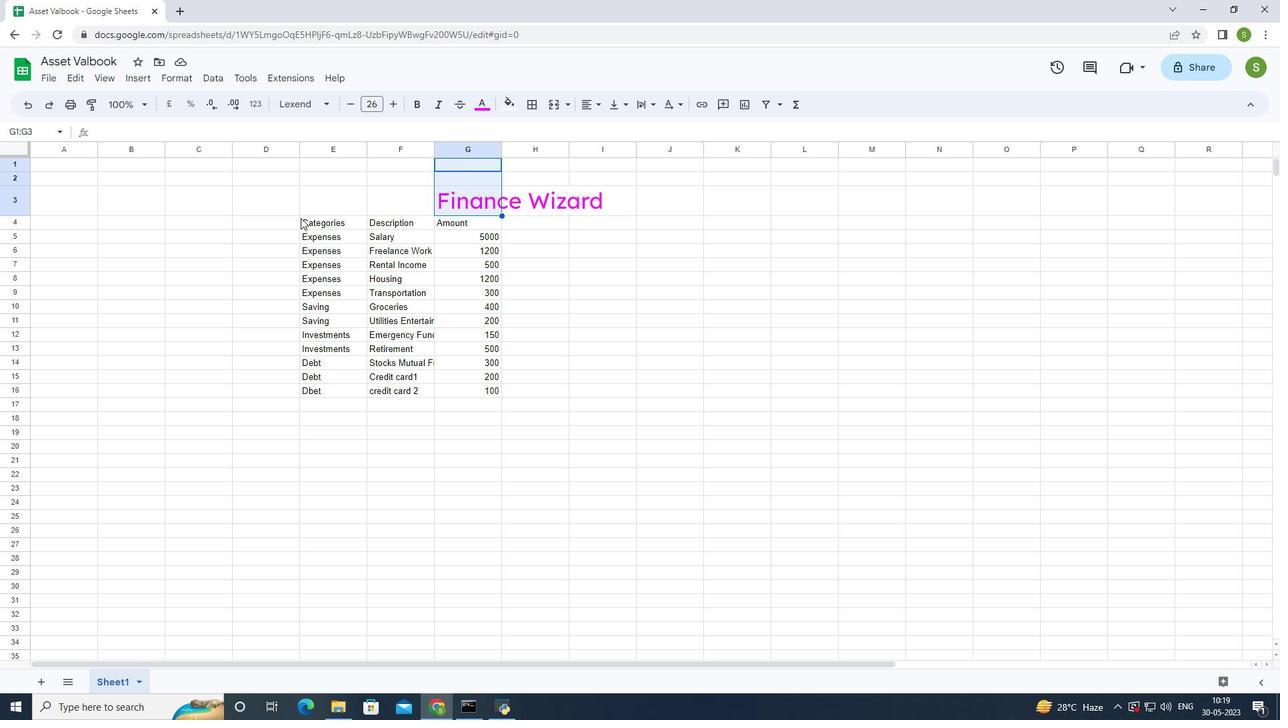 
Action: Mouse moved to (309, 106)
Screenshot: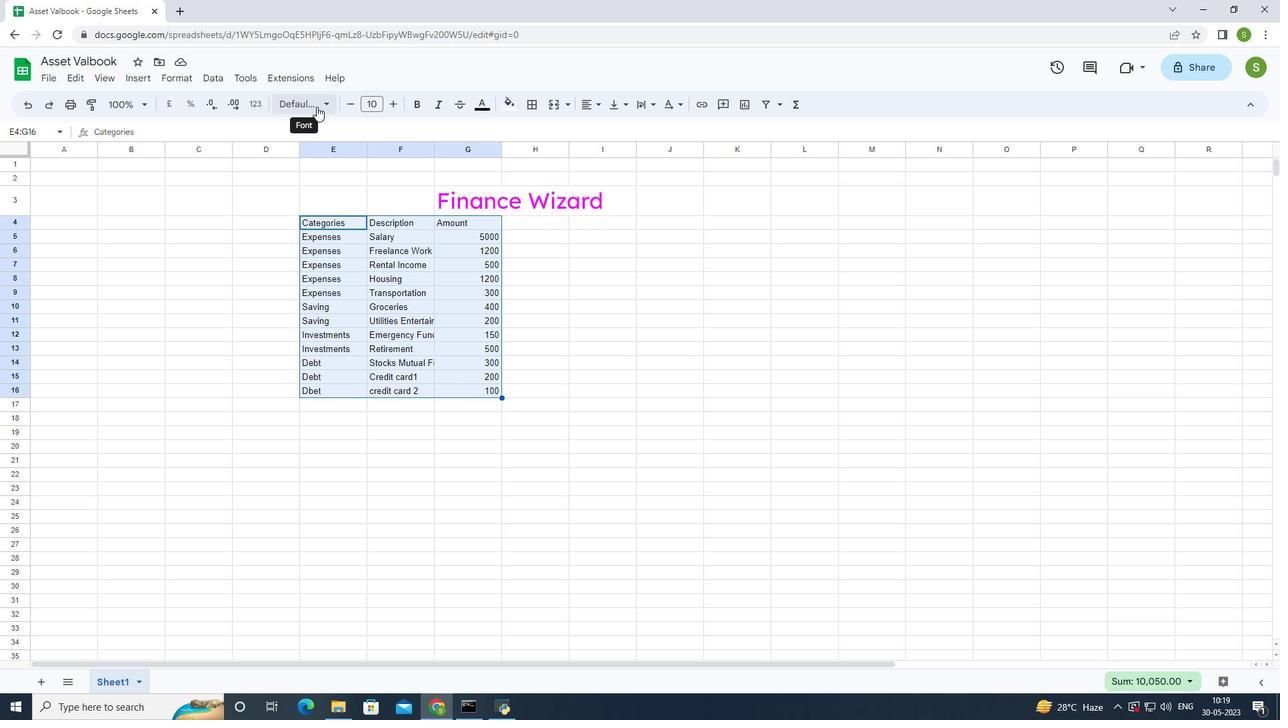 
Action: Mouse pressed left at (309, 106)
Screenshot: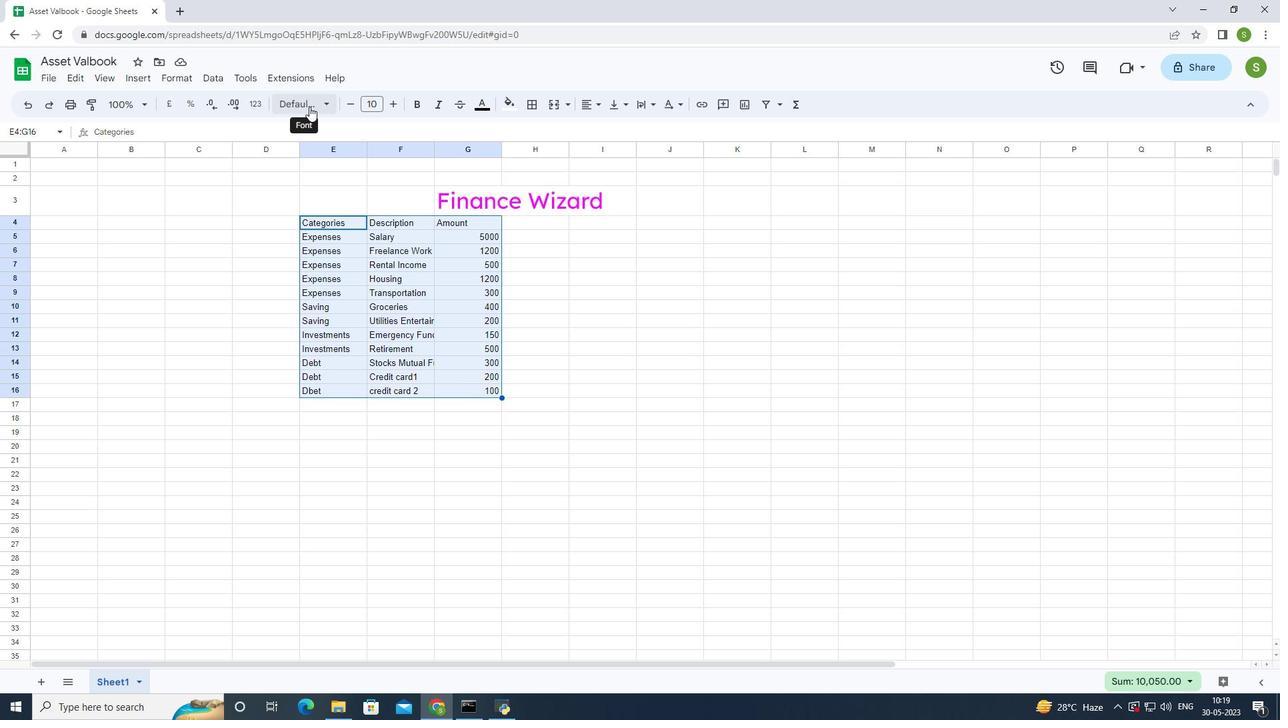 
Action: Mouse moved to (320, 136)
Screenshot: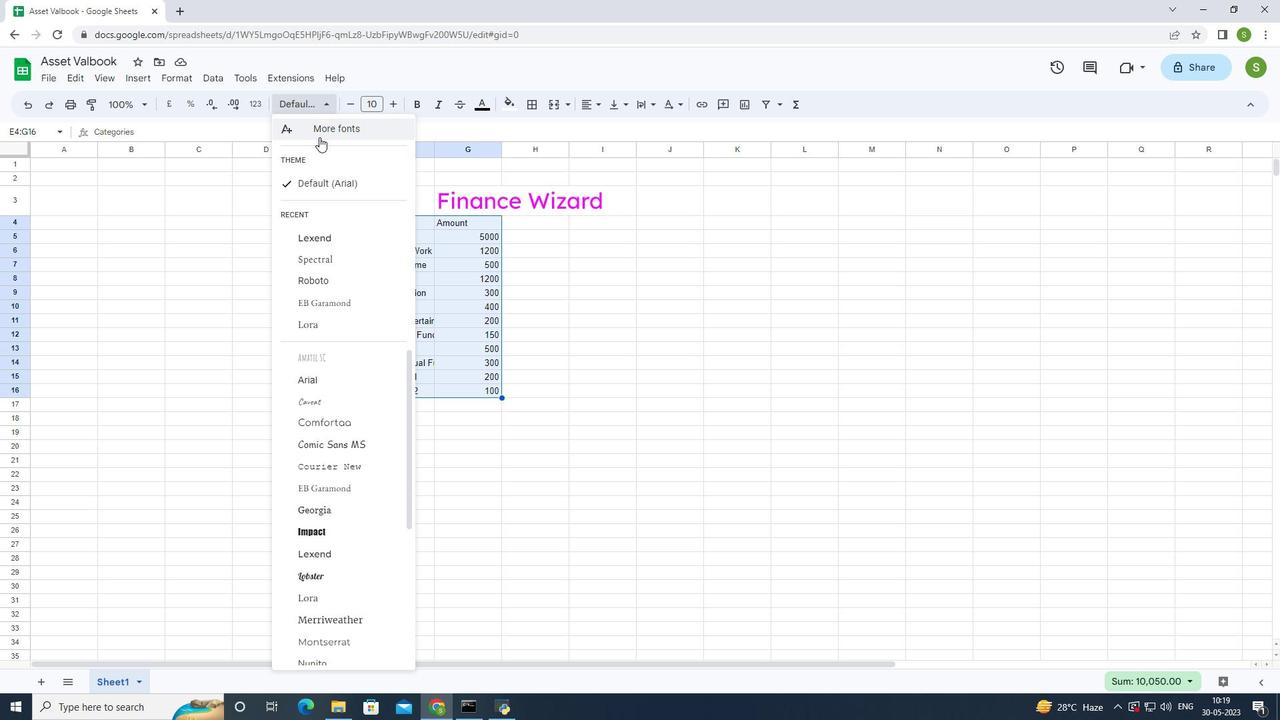 
Action: Mouse pressed left at (320, 136)
Screenshot: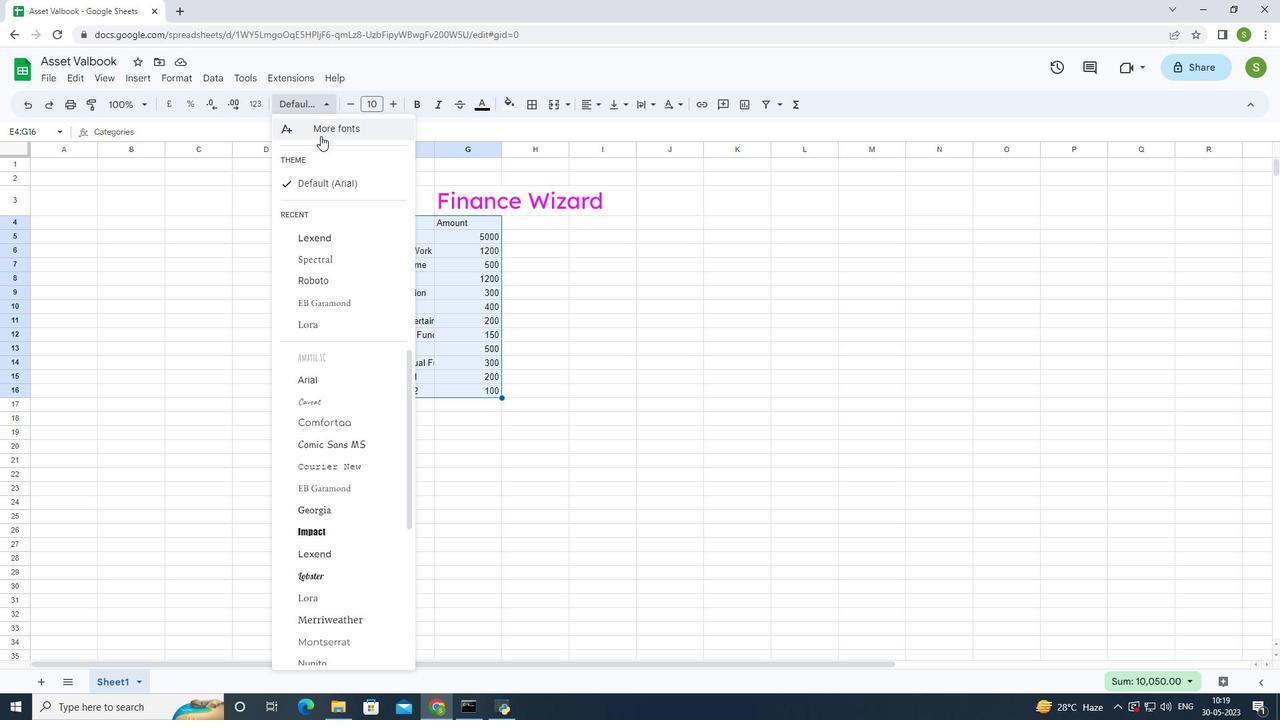 
Action: Mouse moved to (389, 250)
Screenshot: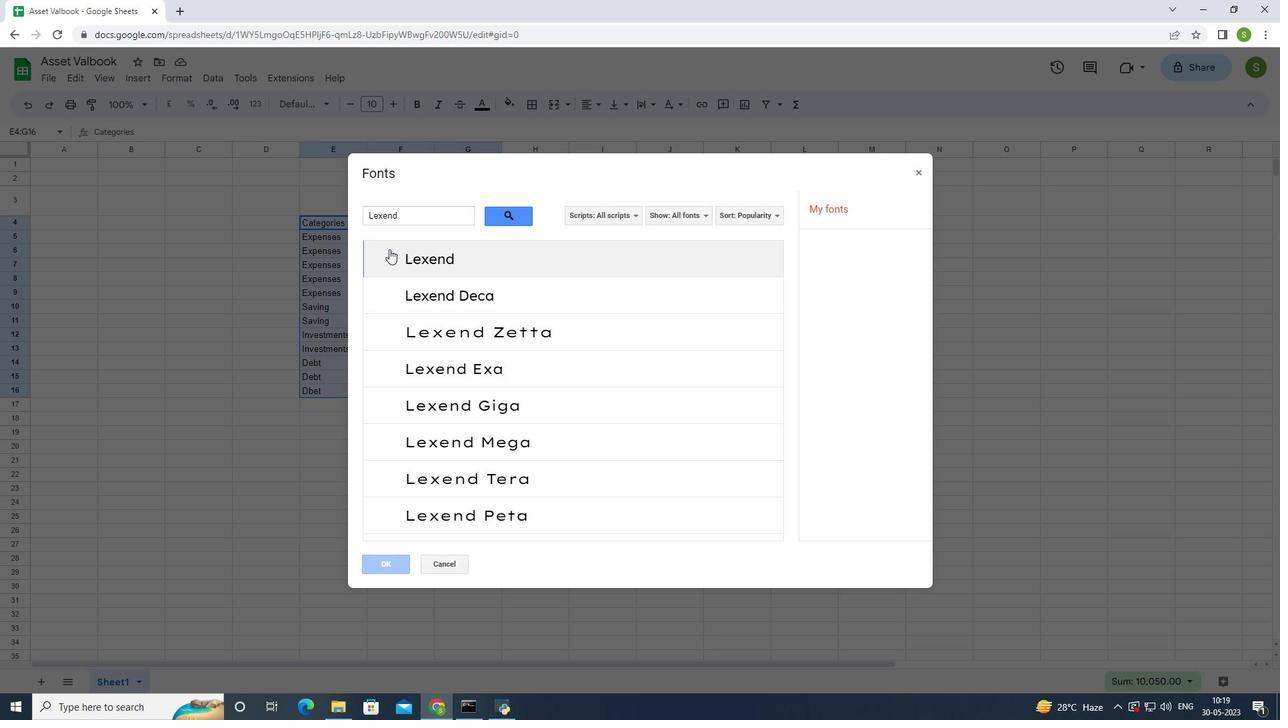 
Action: Mouse pressed left at (389, 250)
Screenshot: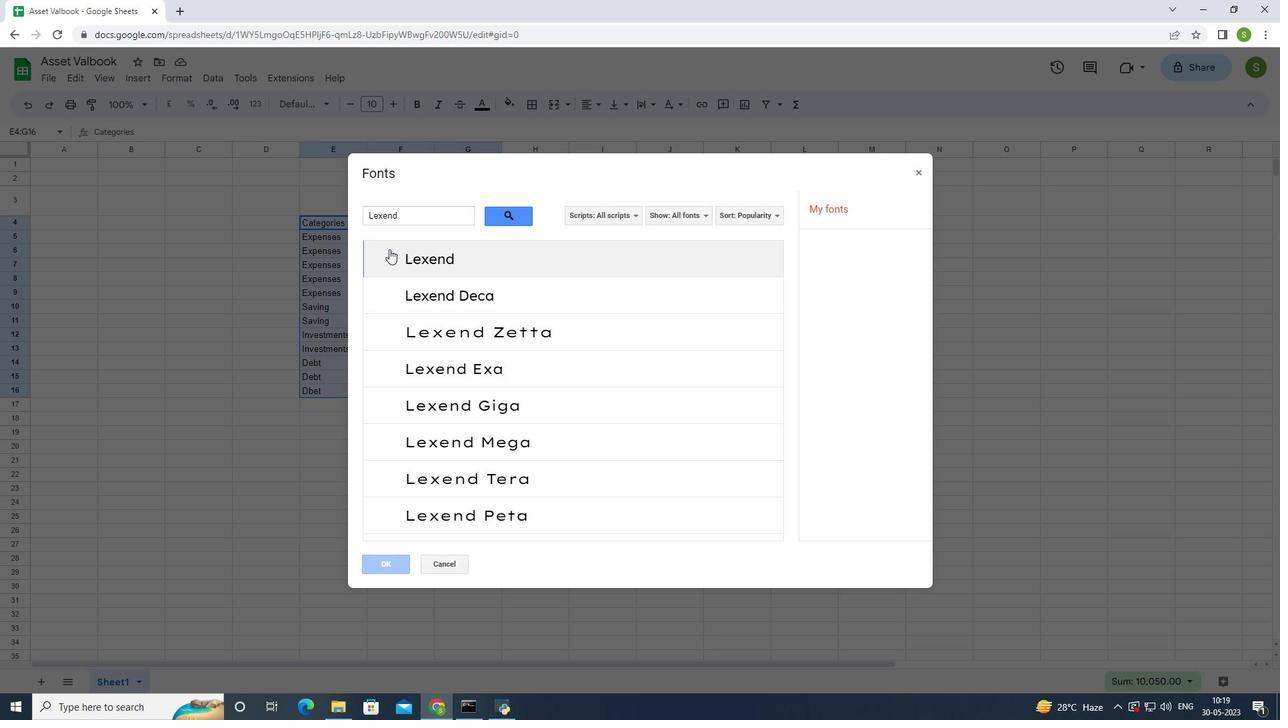 
Action: Mouse moved to (375, 568)
Screenshot: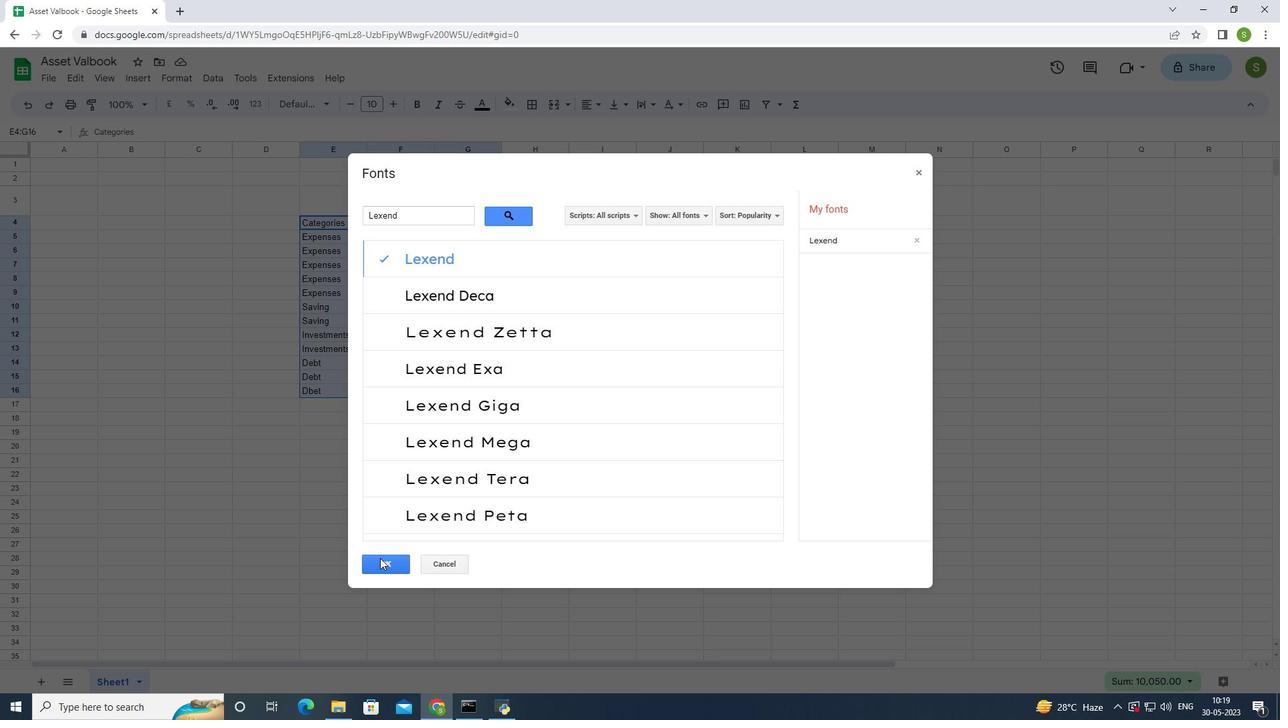 
Action: Mouse pressed left at (375, 568)
Screenshot: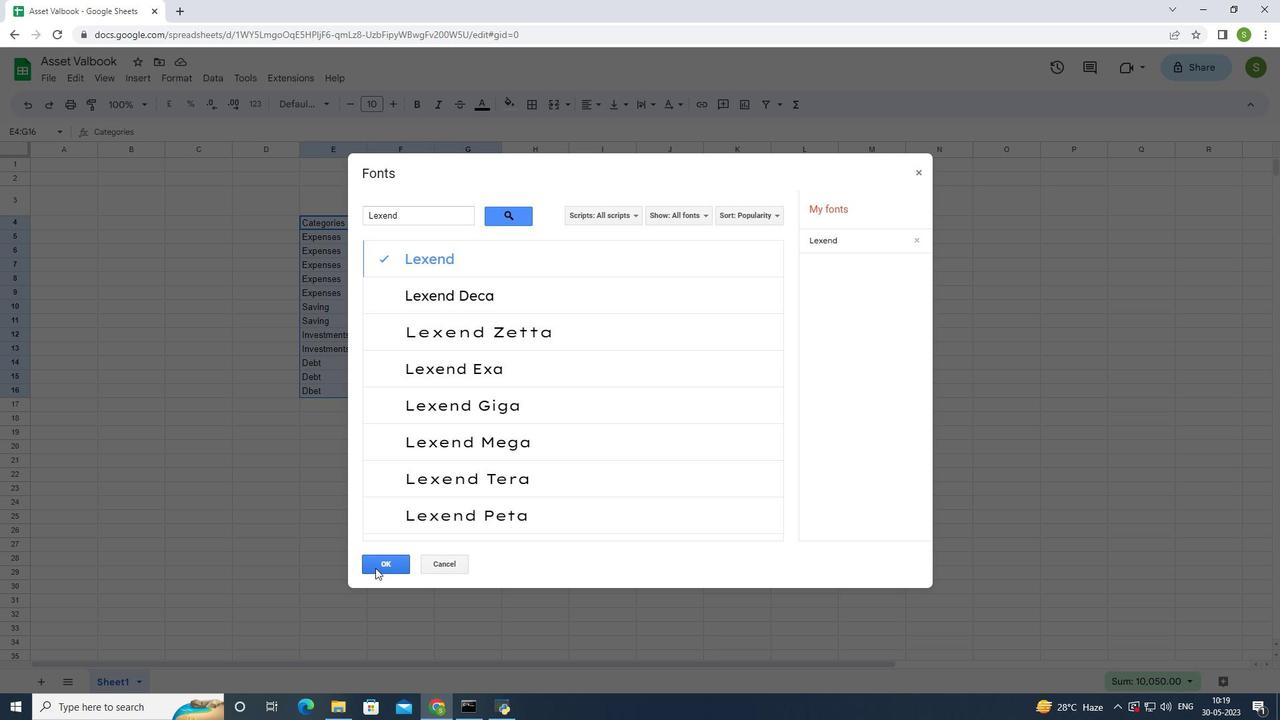
Action: Mouse moved to (395, 106)
Screenshot: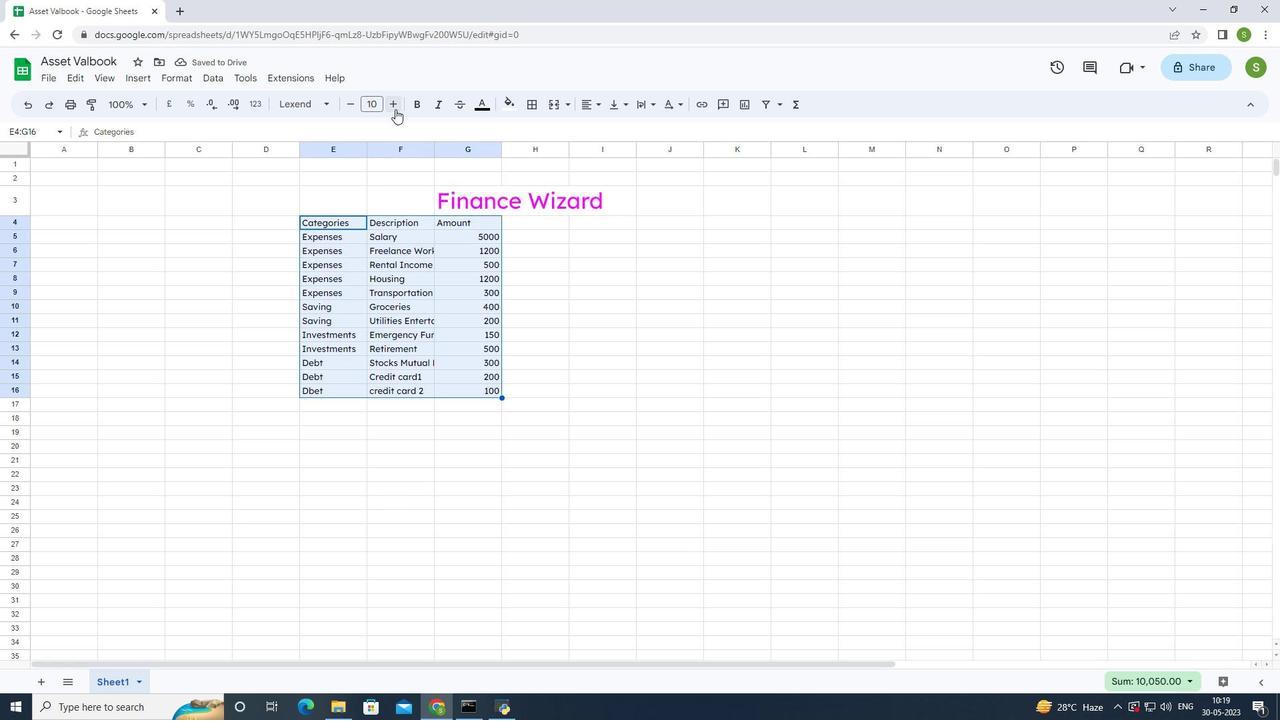 
Action: Mouse pressed left at (395, 106)
Screenshot: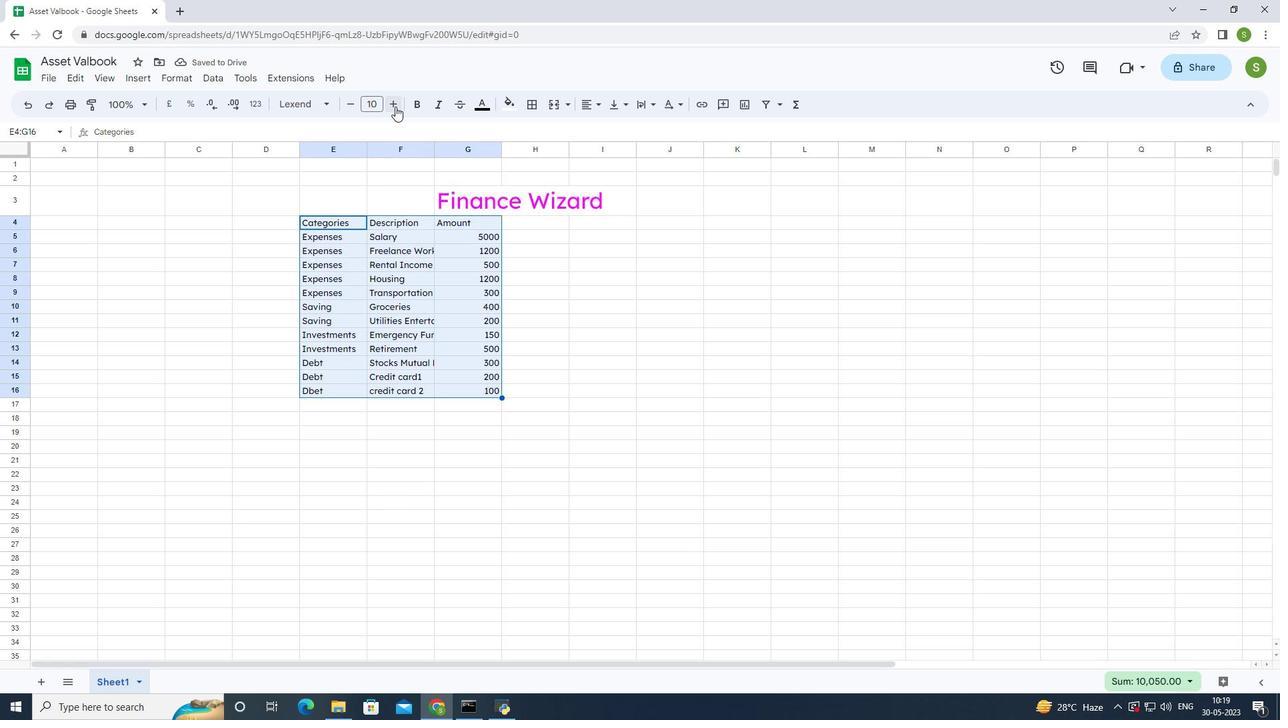 
Action: Mouse pressed left at (395, 106)
Screenshot: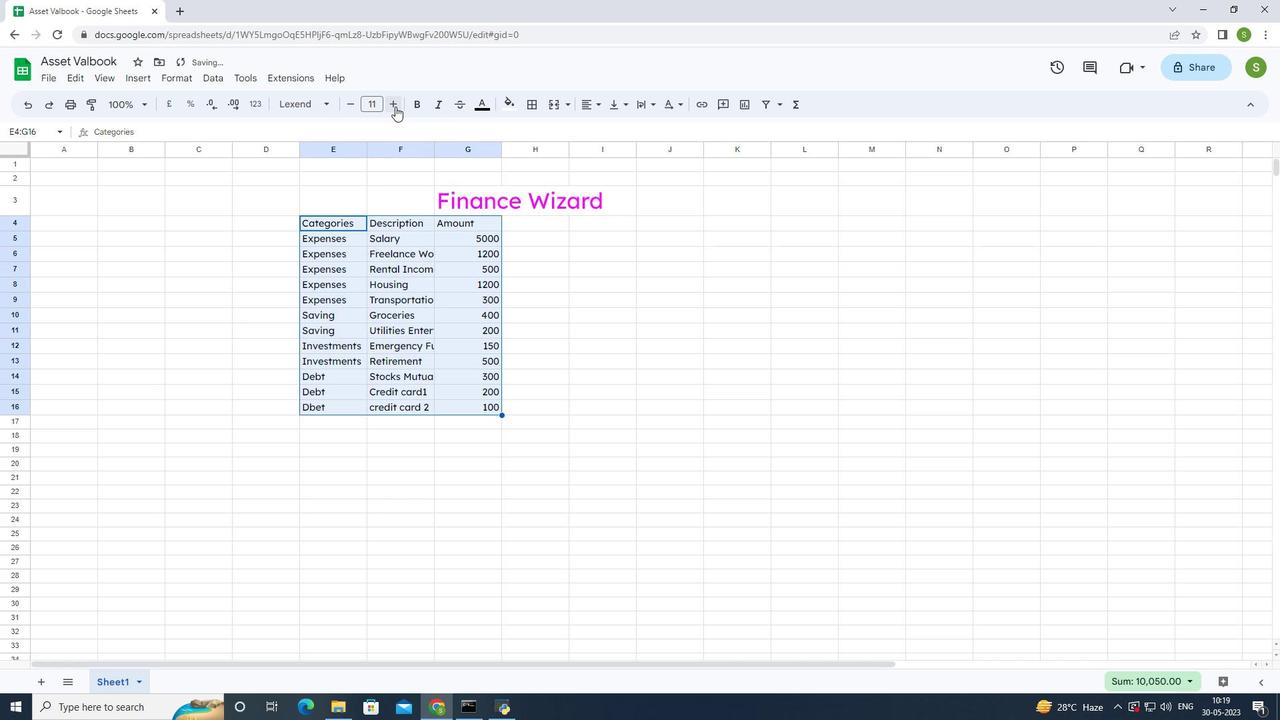 
Action: Mouse pressed left at (395, 106)
Screenshot: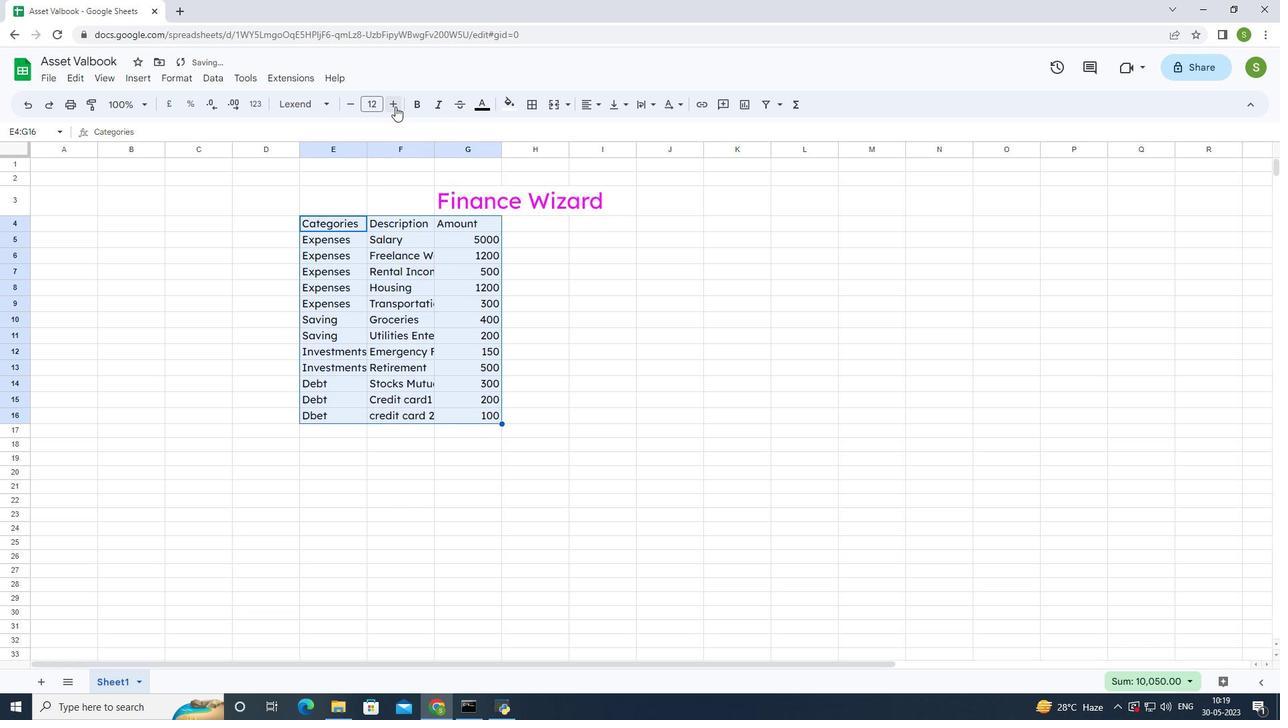 
Action: Mouse pressed left at (395, 106)
Screenshot: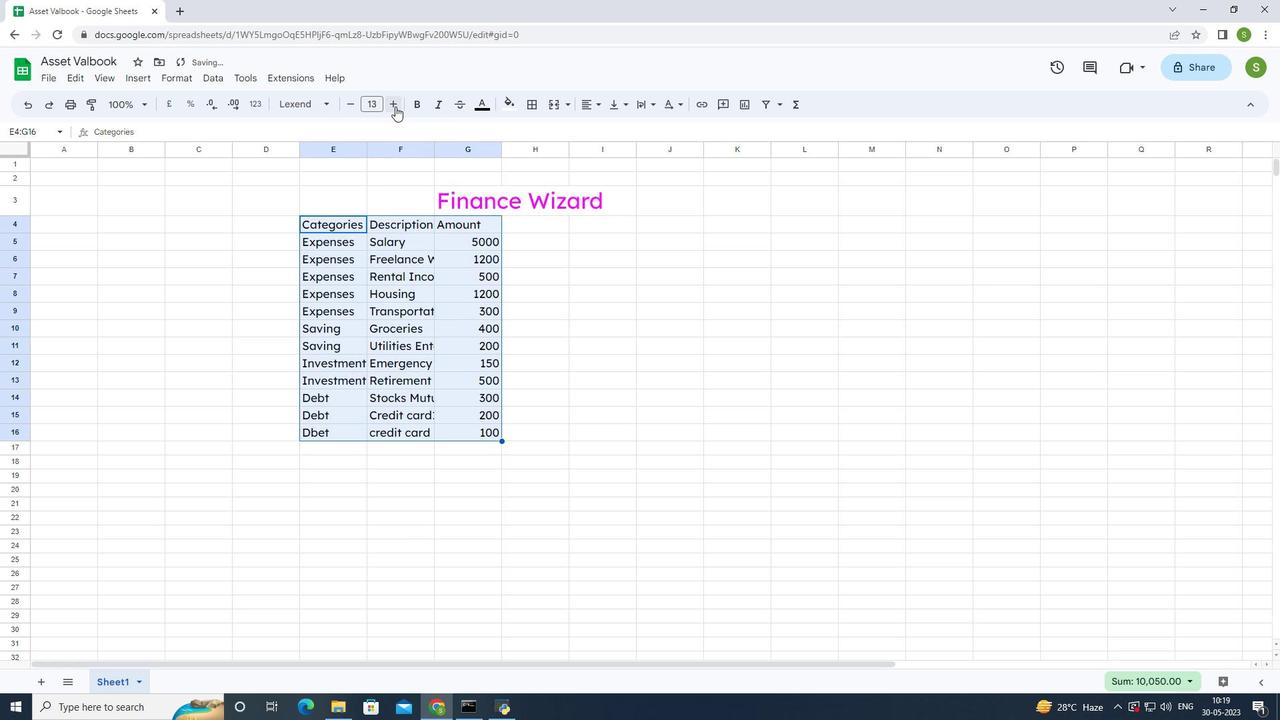 
Action: Mouse pressed left at (395, 106)
Screenshot: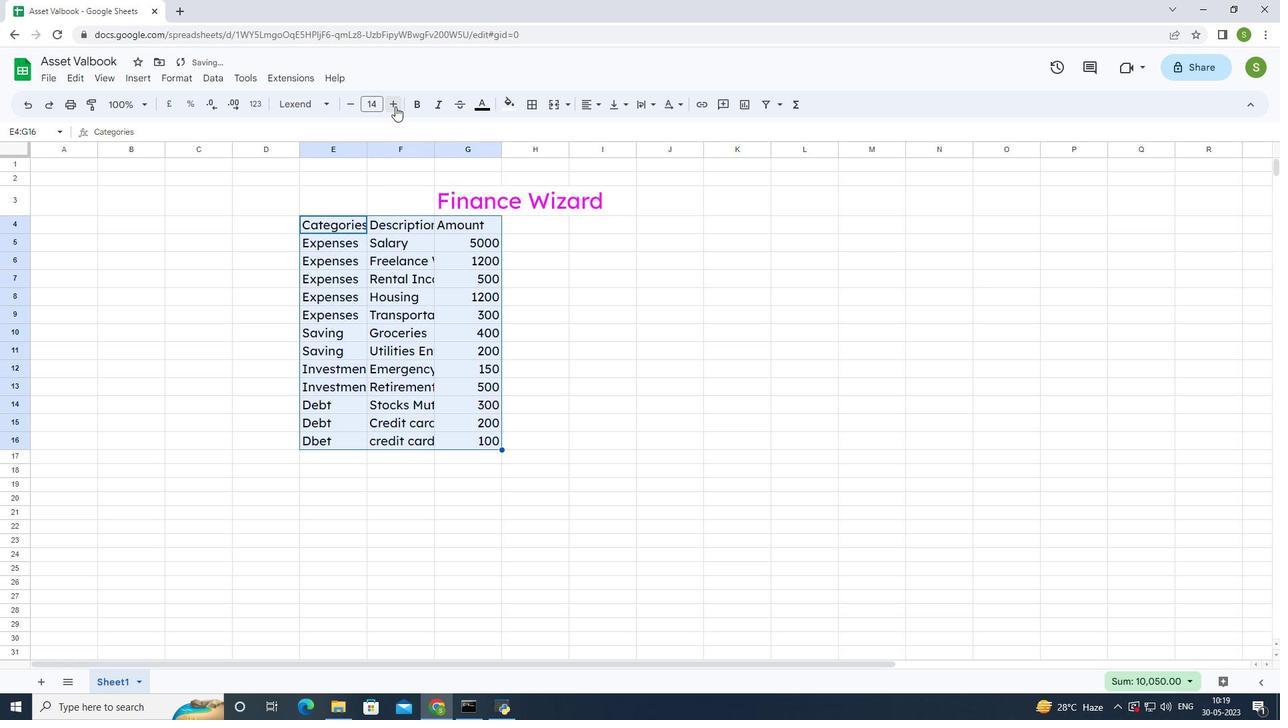 
Action: Mouse pressed left at (395, 106)
Screenshot: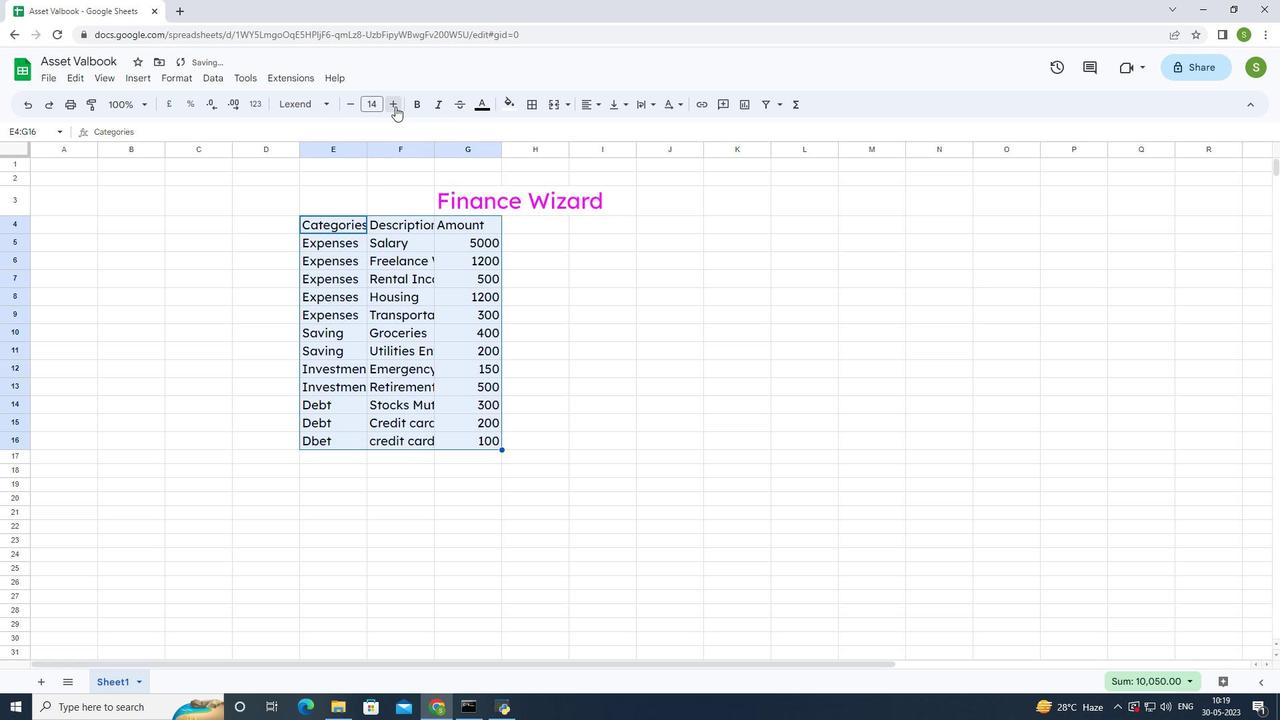 
Action: Mouse pressed left at (395, 106)
Screenshot: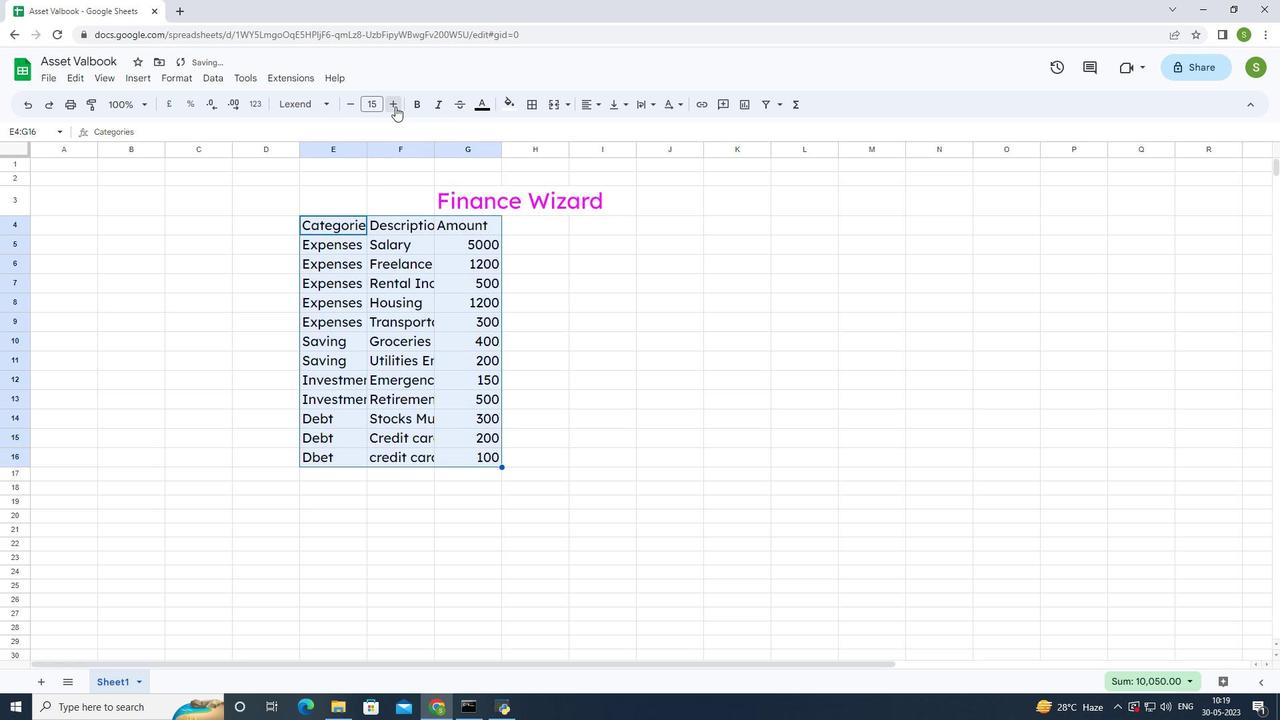 
Action: Mouse pressed left at (395, 106)
Screenshot: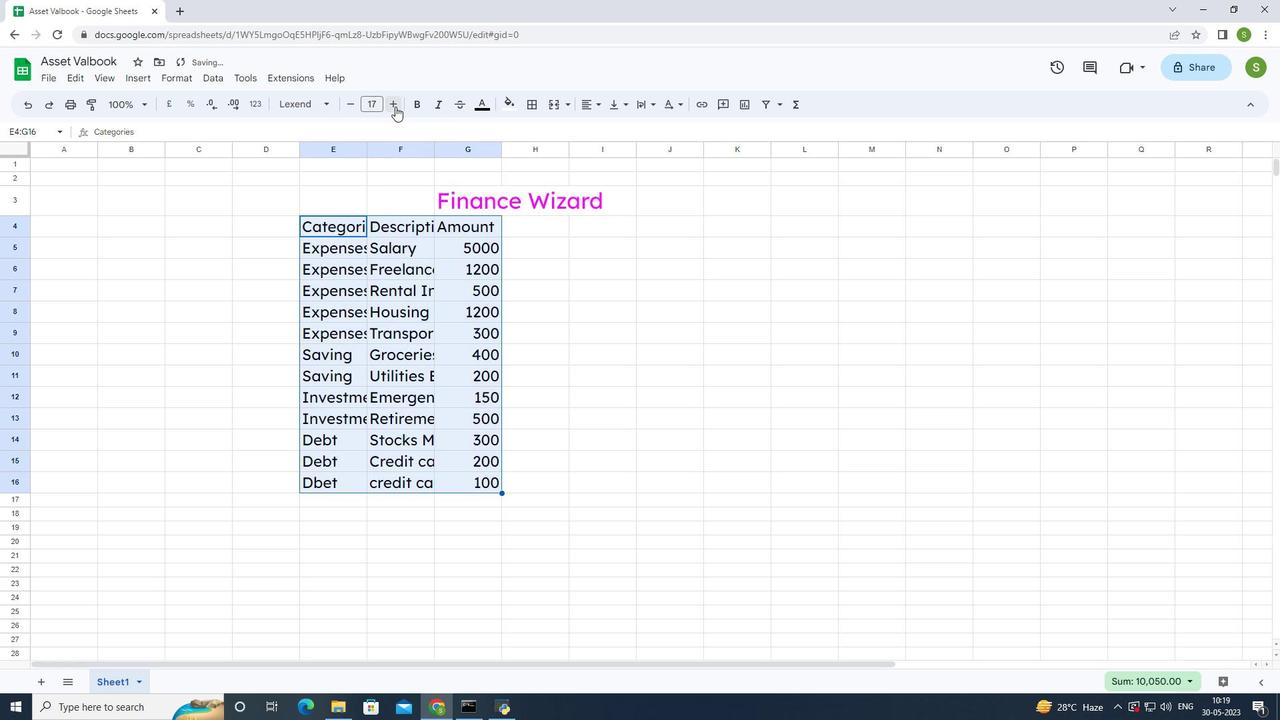 
Action: Mouse moved to (318, 188)
Screenshot: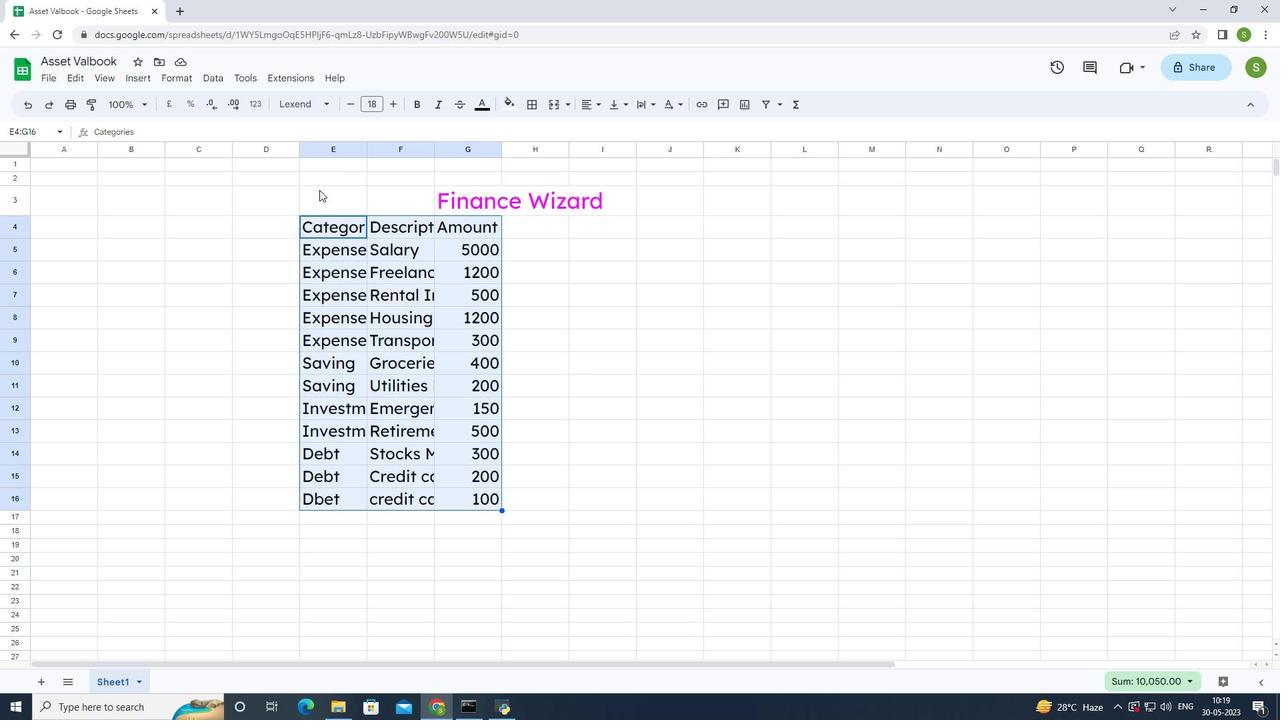 
Action: Mouse pressed left at (318, 188)
Screenshot: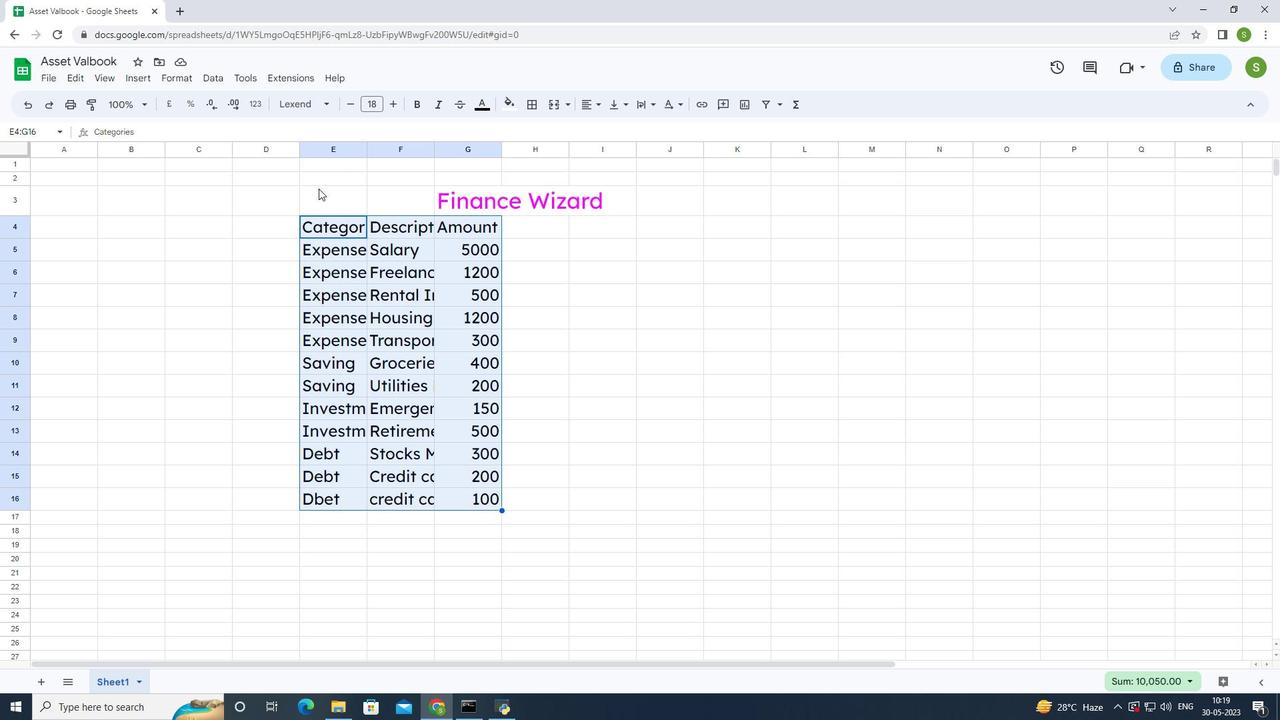 
Action: Mouse moved to (592, 106)
Screenshot: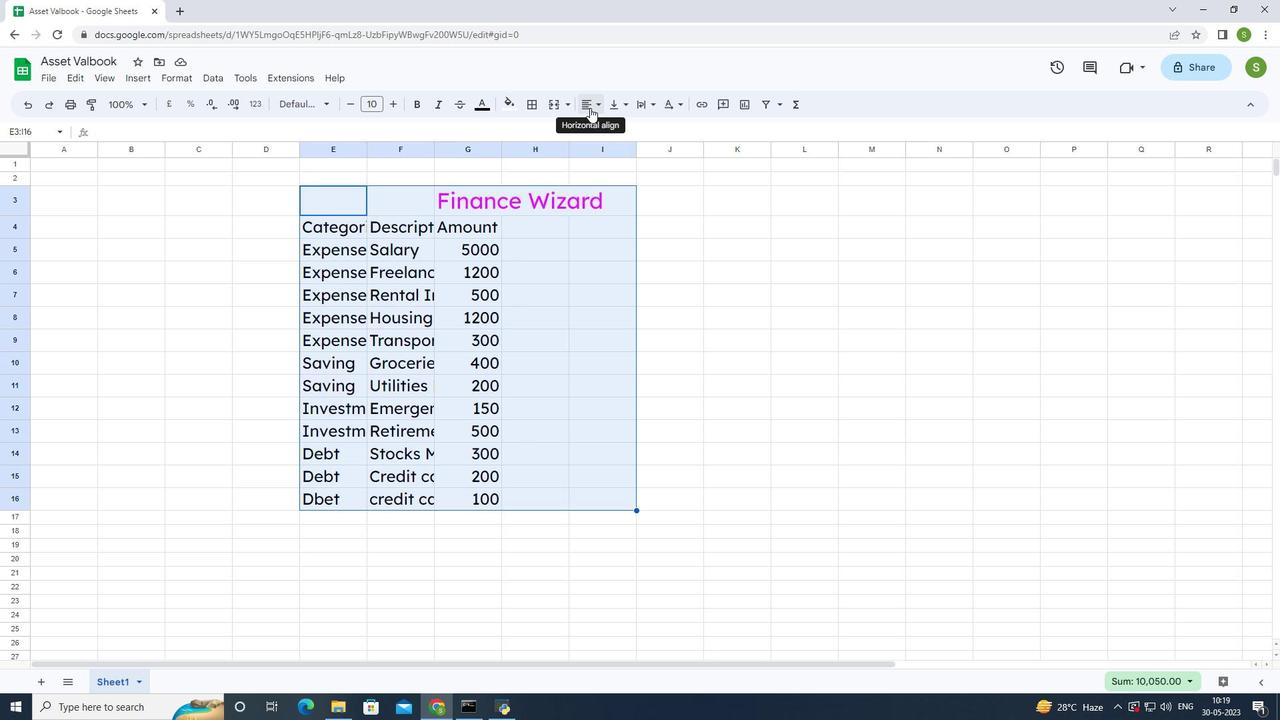 
Action: Mouse pressed left at (592, 106)
Screenshot: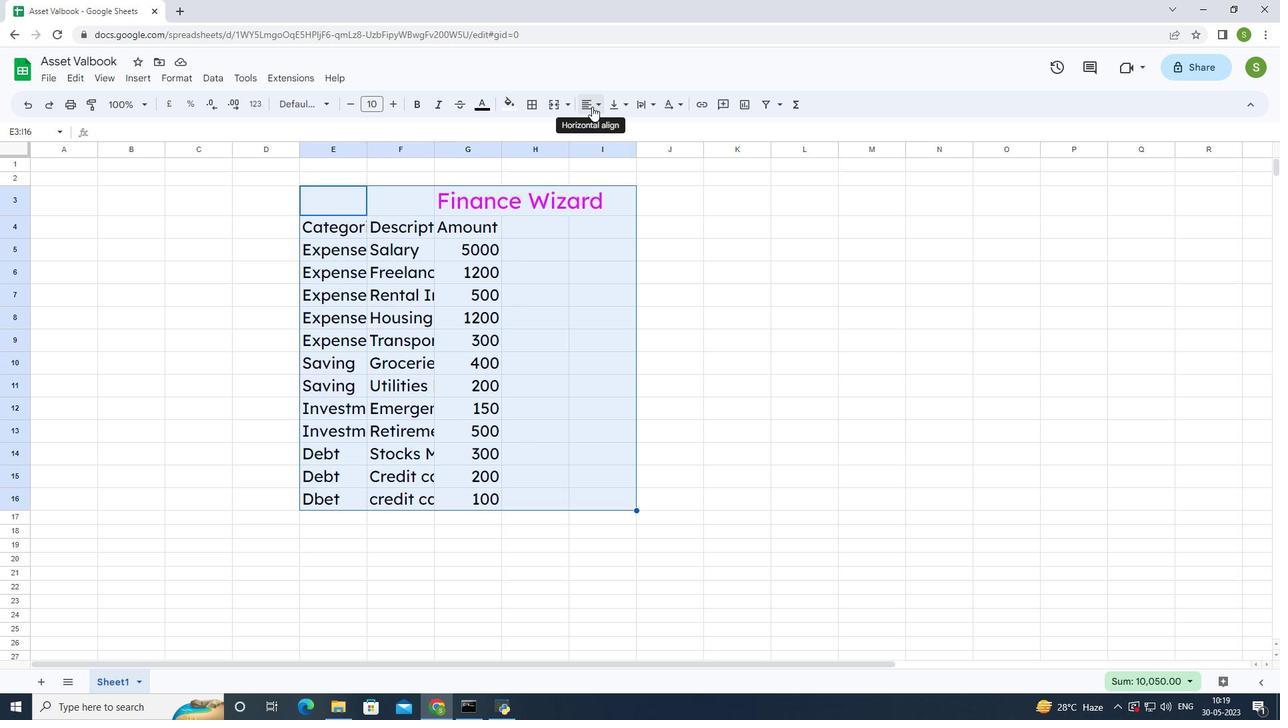 
Action: Mouse moved to (615, 131)
Screenshot: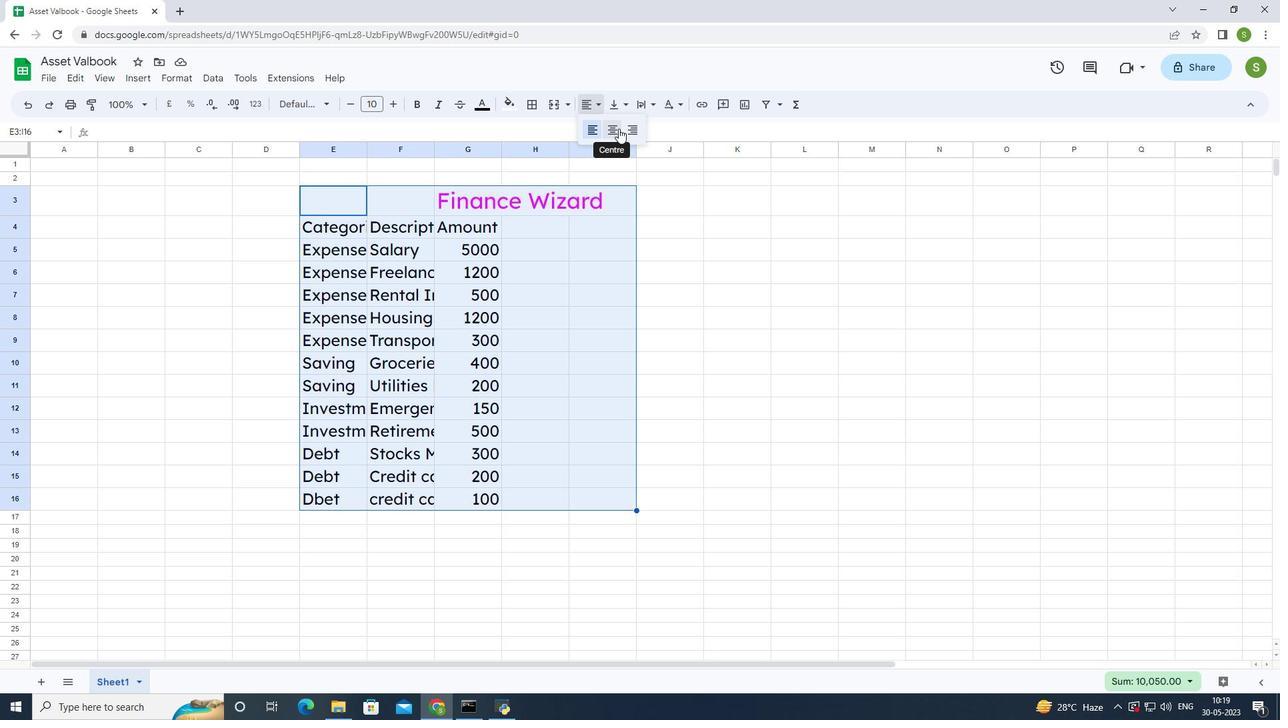
Action: Mouse pressed left at (615, 131)
Screenshot: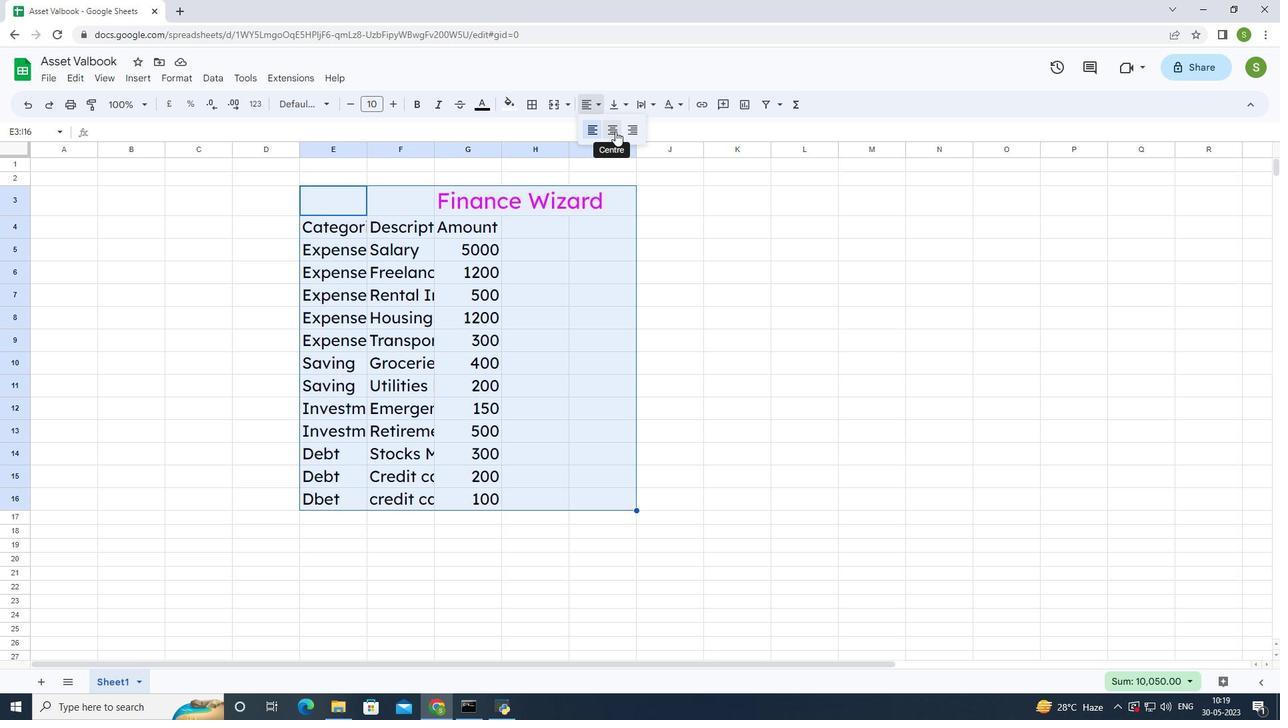 
Action: Mouse moved to (723, 388)
Screenshot: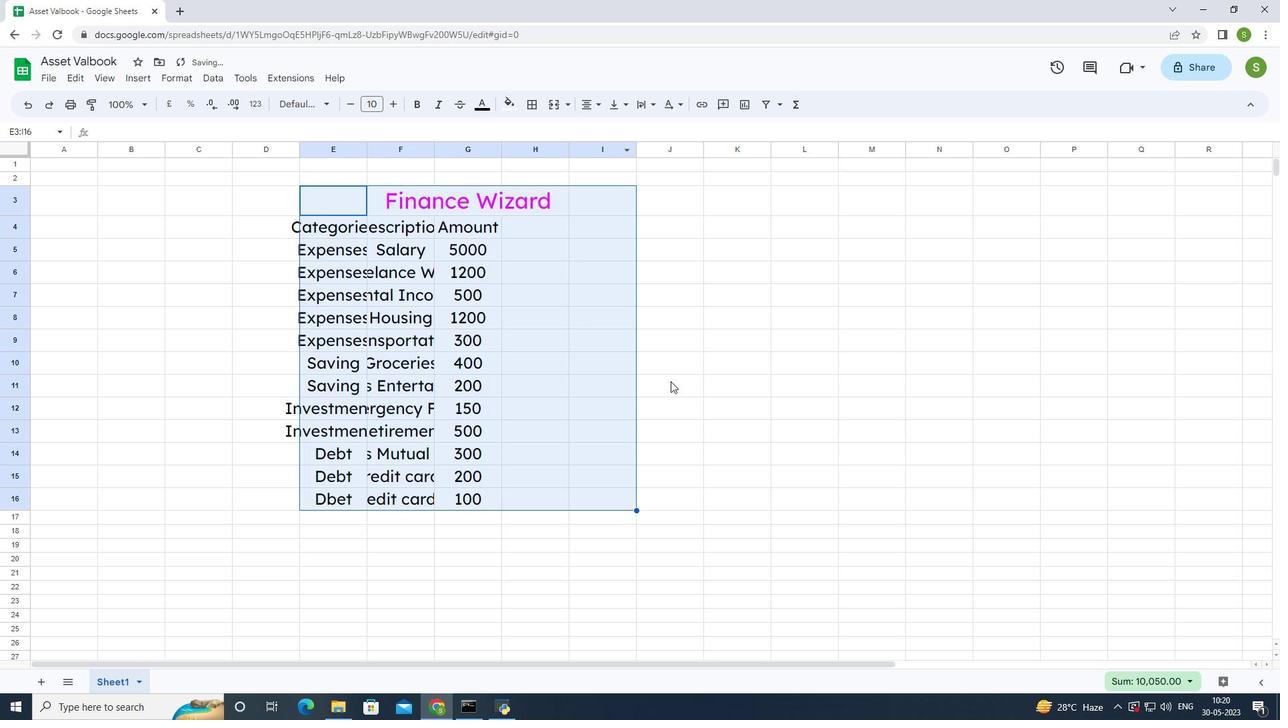 
Action: Mouse pressed left at (723, 388)
Screenshot: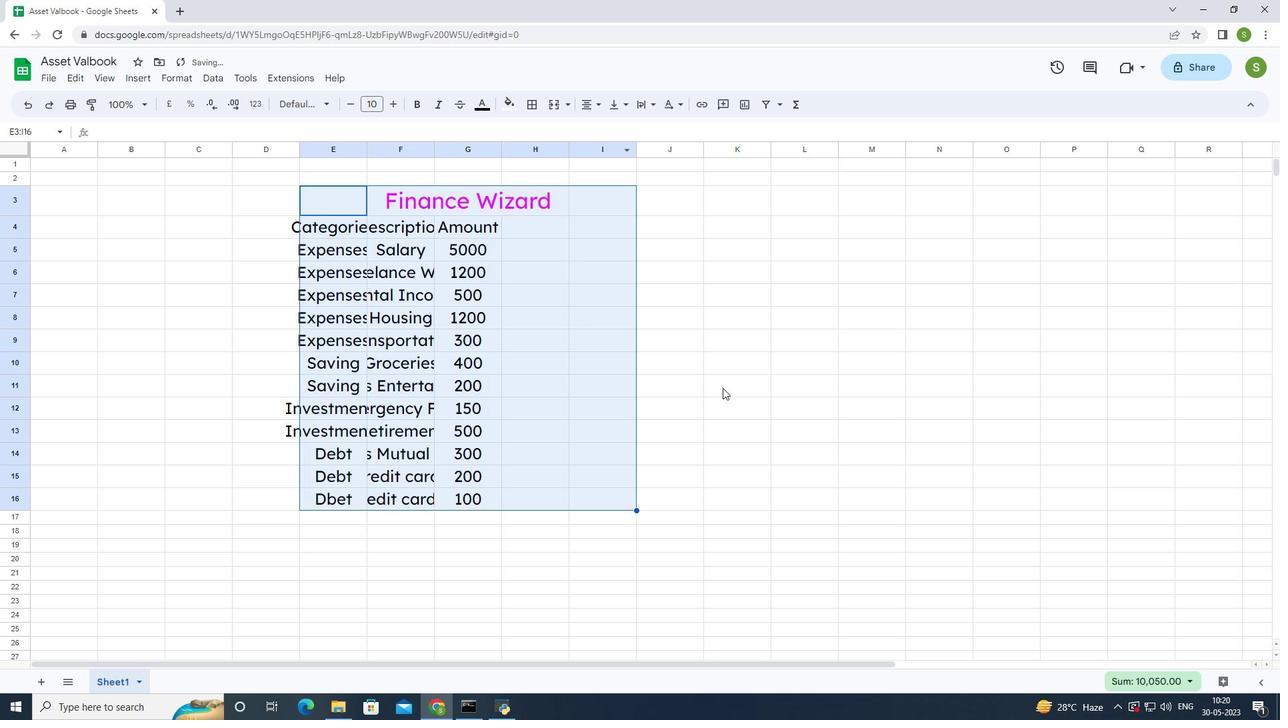 
Action: Mouse moved to (628, 367)
Screenshot: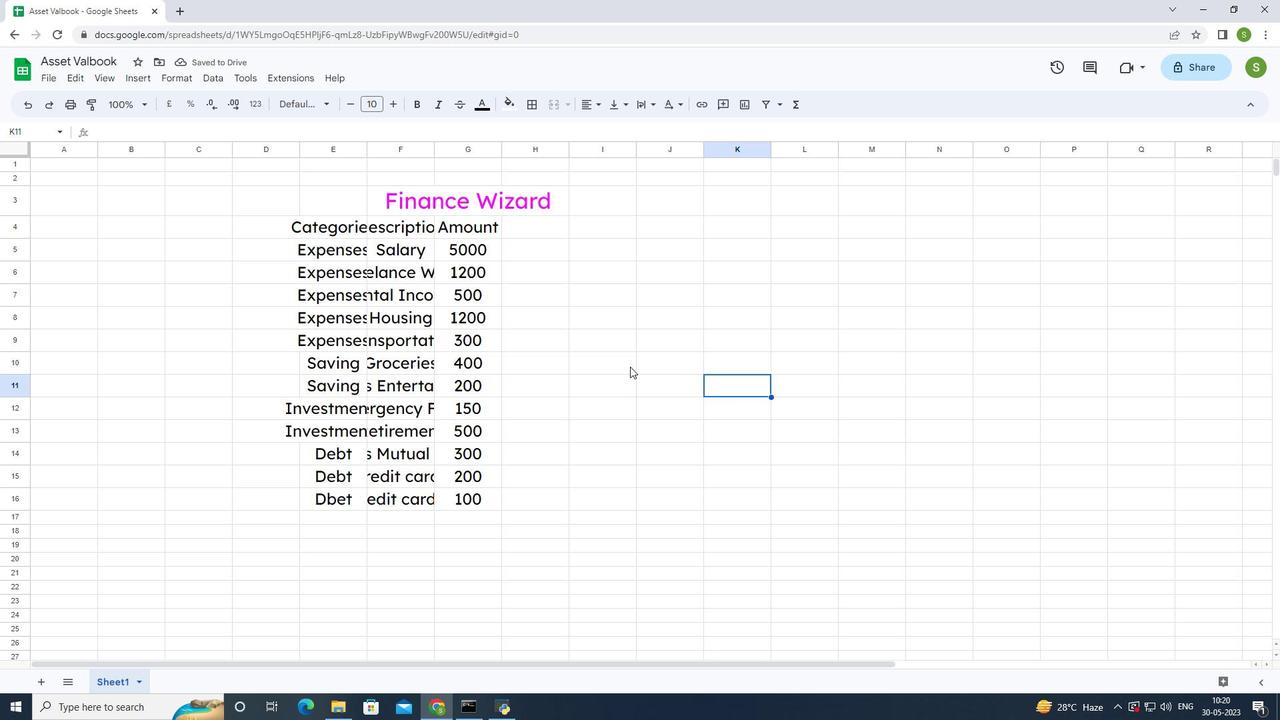 
Action: Key pressed ctrl+S
Screenshot: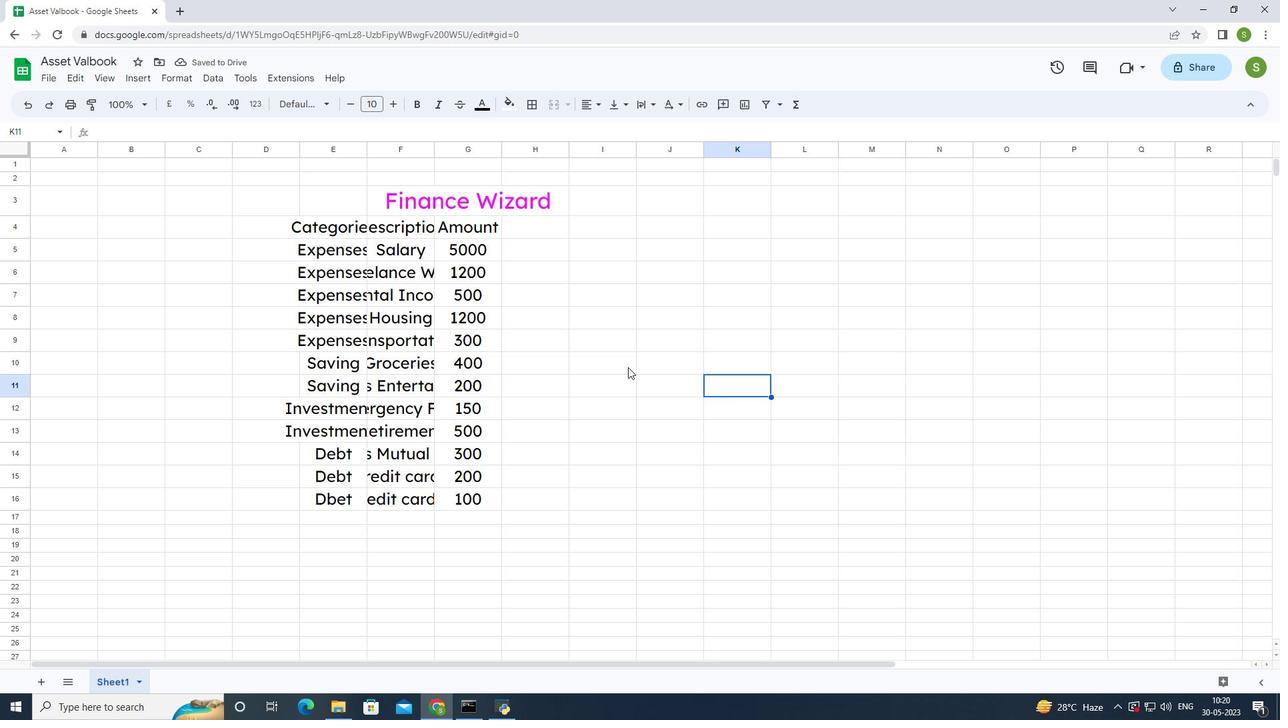 
Action: Mouse moved to (515, 386)
Screenshot: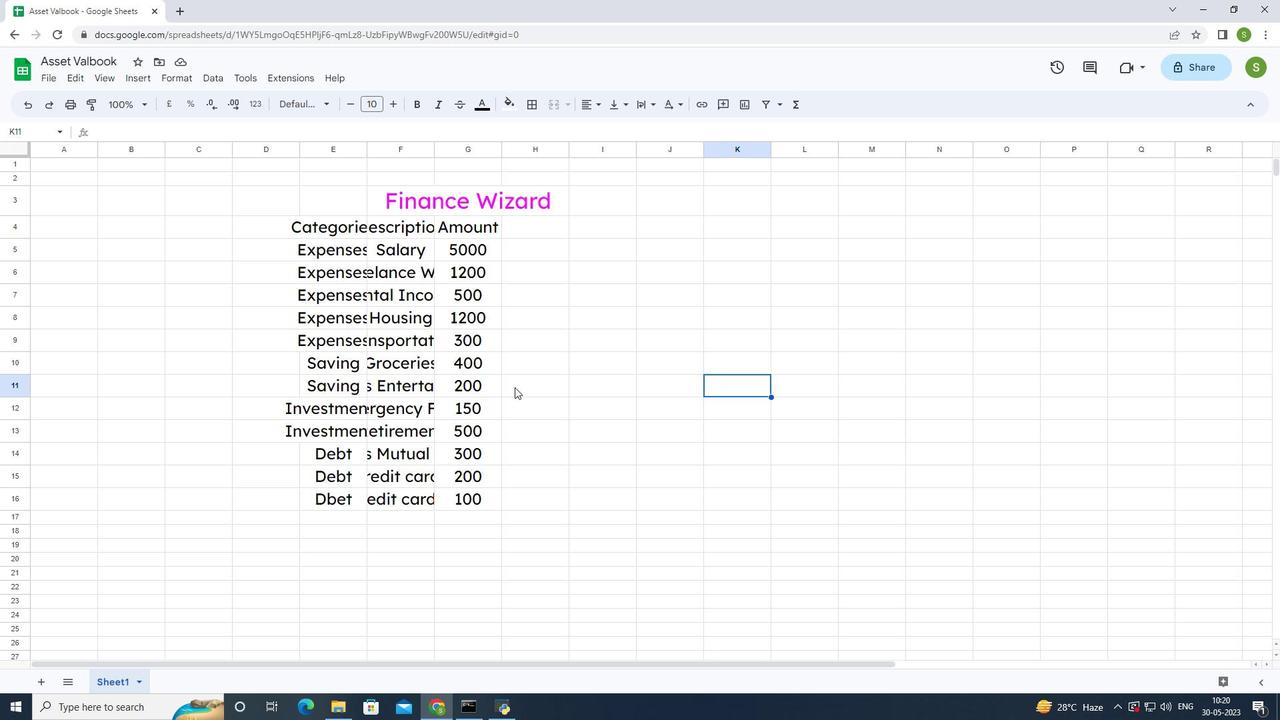 
